 Task: Add a signature Justin Kelly containing With heartfelt thanks and warm wishes, Justin Kelly to email address softage.5@softage.net and add a folder Big data
Action: Key pressed outlook<Key.enter>
Screenshot: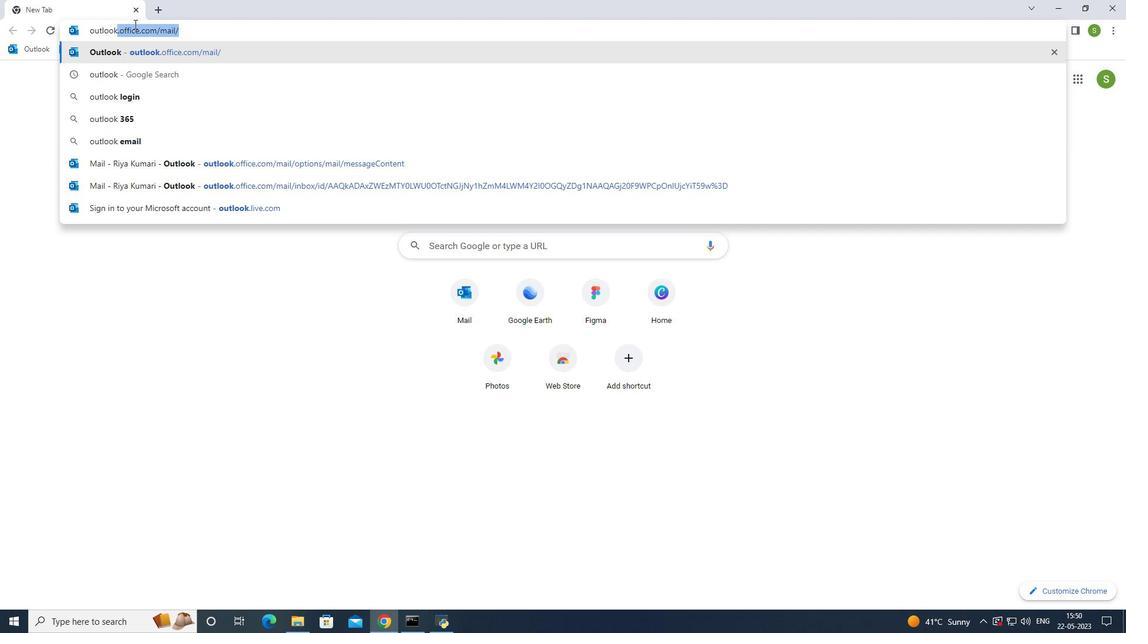 
Action: Mouse moved to (106, 99)
Screenshot: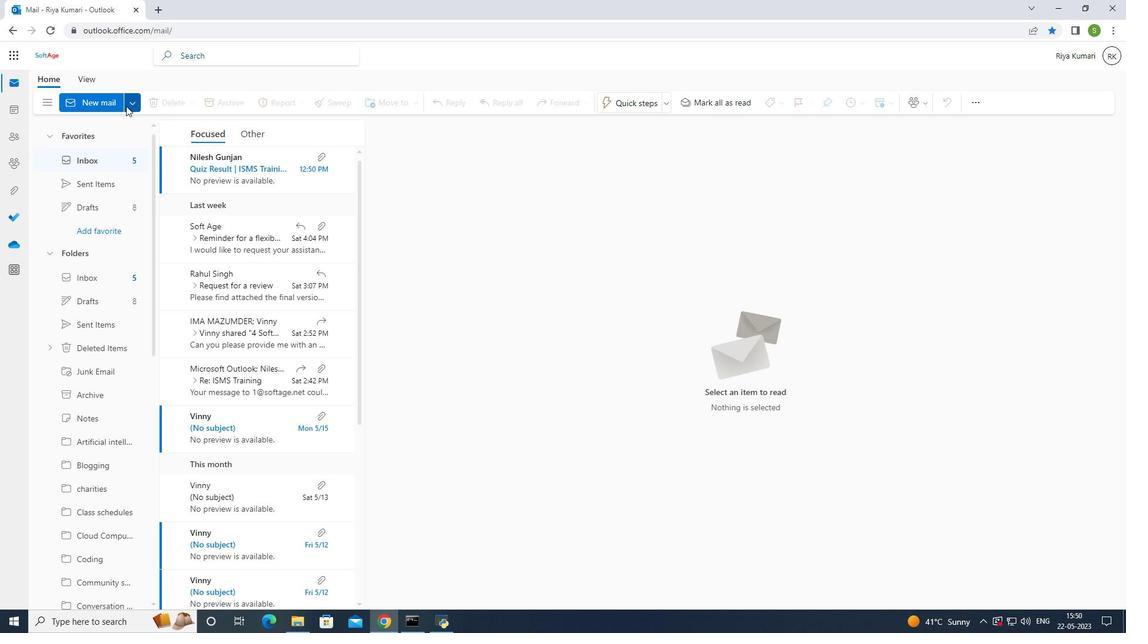 
Action: Mouse pressed left at (106, 99)
Screenshot: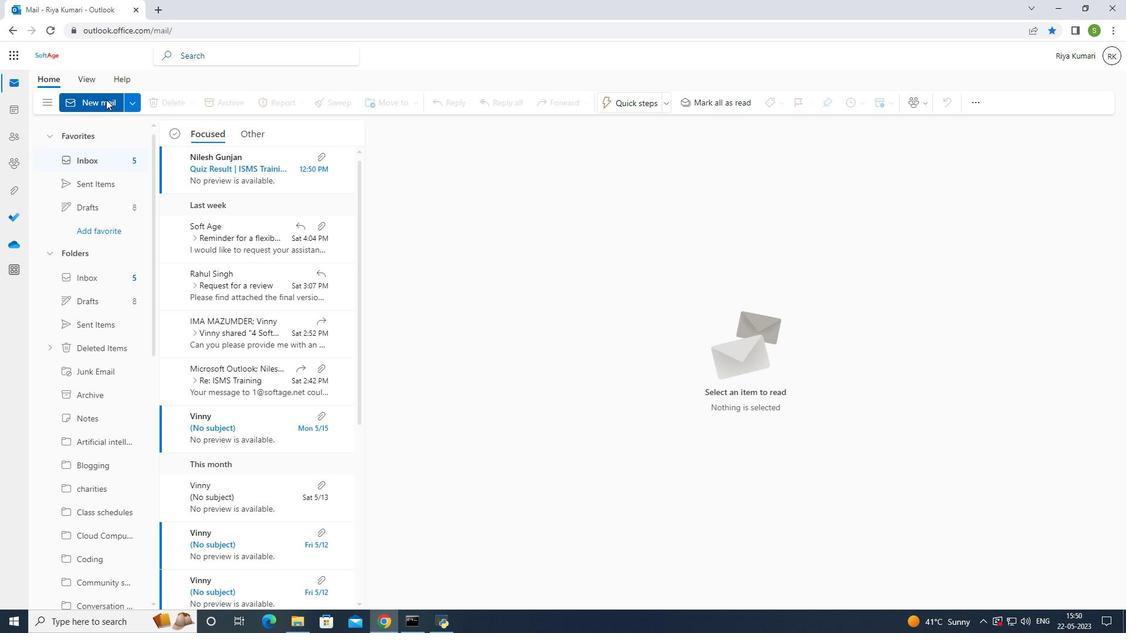 
Action: Mouse pressed left at (106, 99)
Screenshot: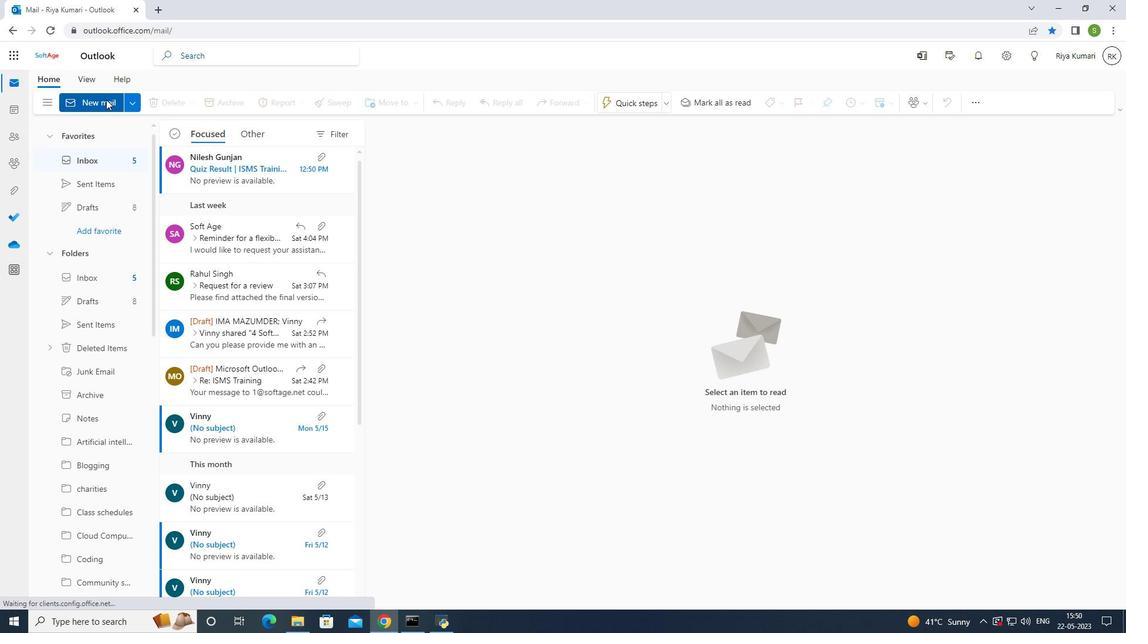 
Action: Mouse moved to (445, 168)
Screenshot: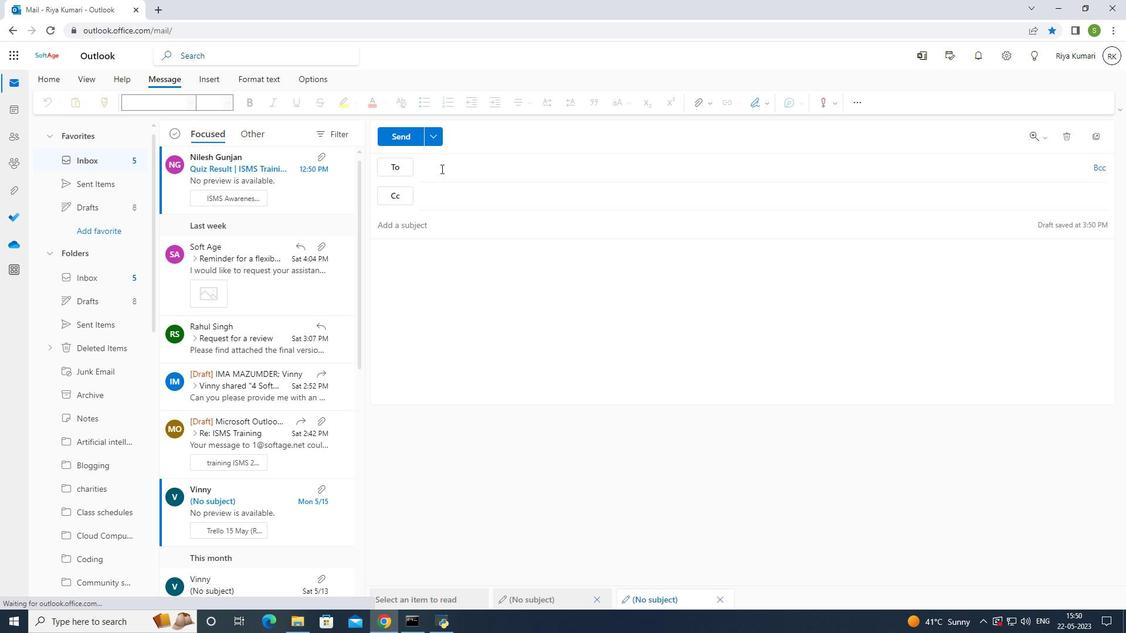 
Action: Mouse pressed left at (445, 168)
Screenshot: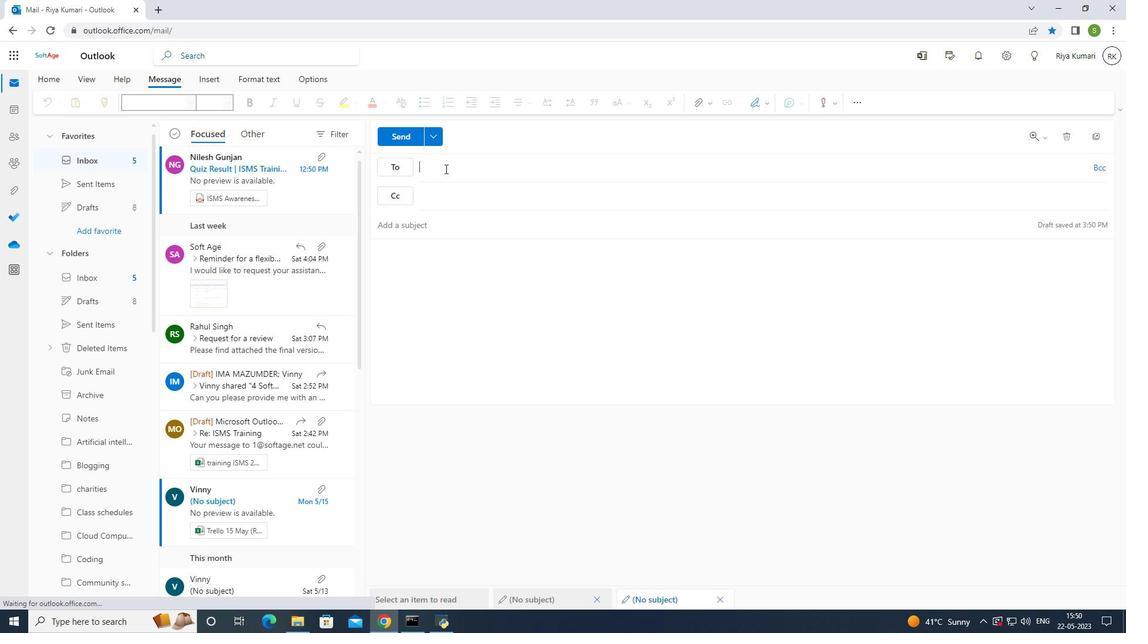 
Action: Mouse moved to (771, 107)
Screenshot: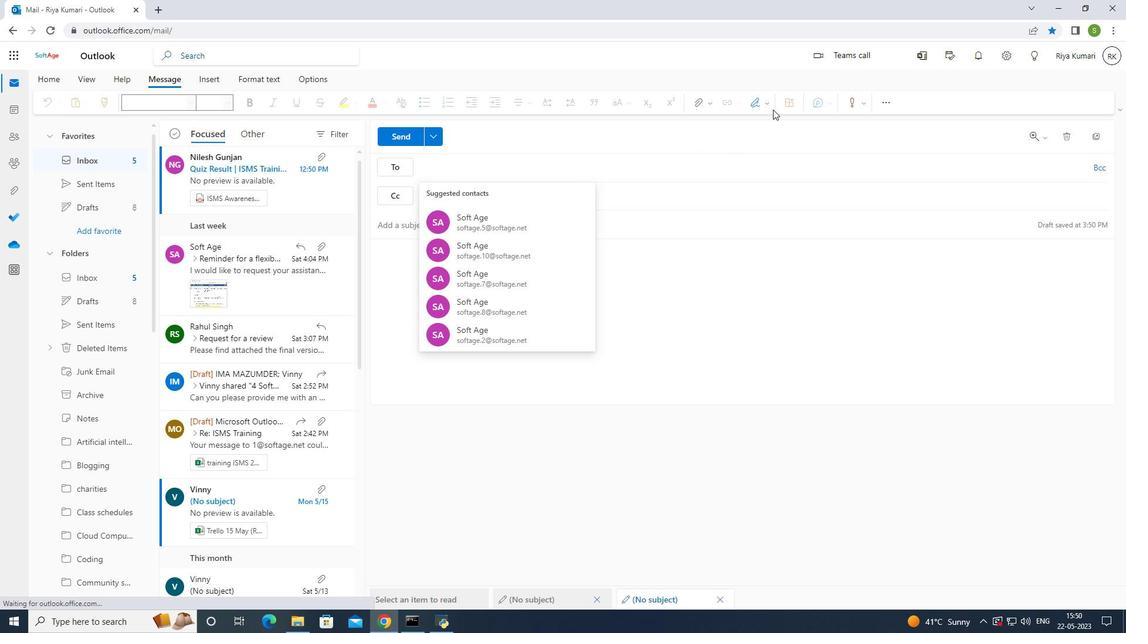 
Action: Mouse pressed left at (771, 107)
Screenshot: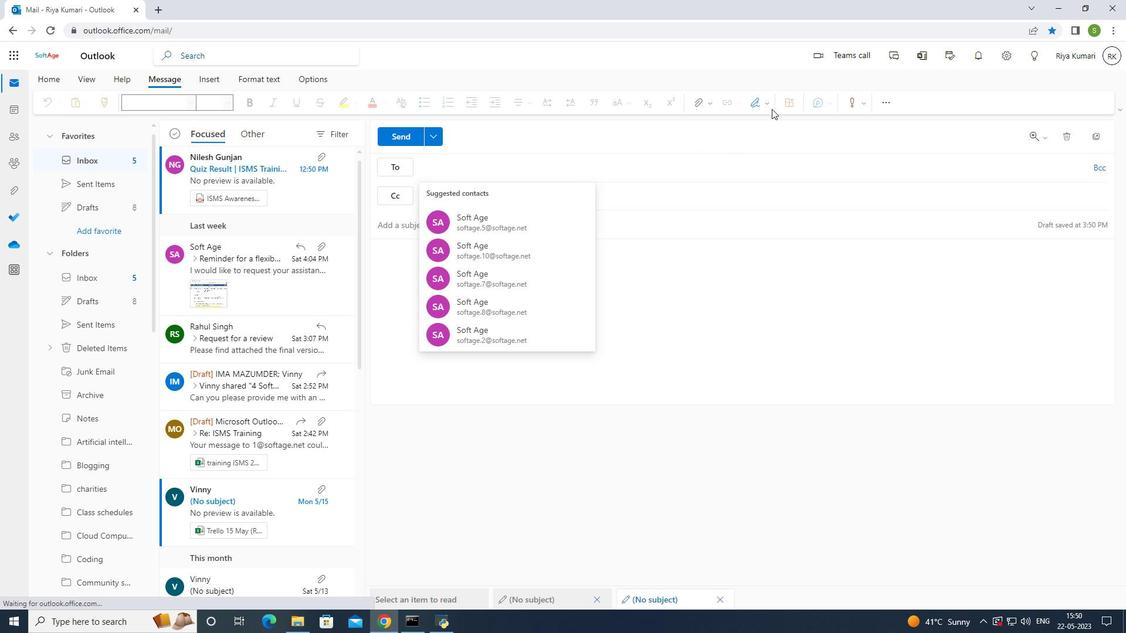 
Action: Mouse moved to (752, 149)
Screenshot: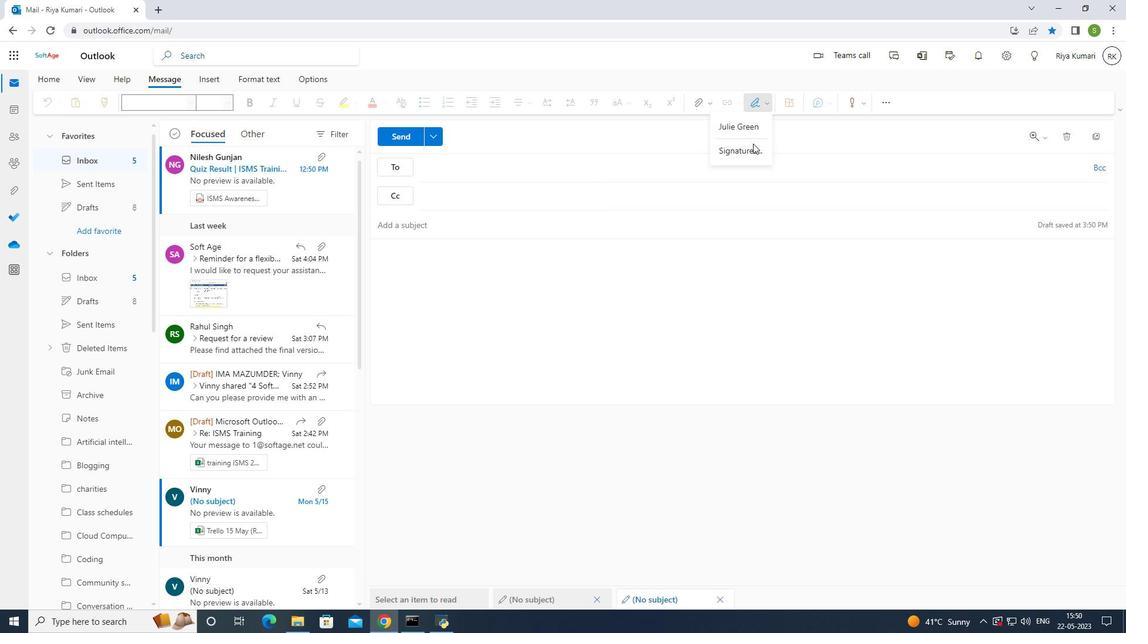 
Action: Mouse pressed left at (752, 149)
Screenshot: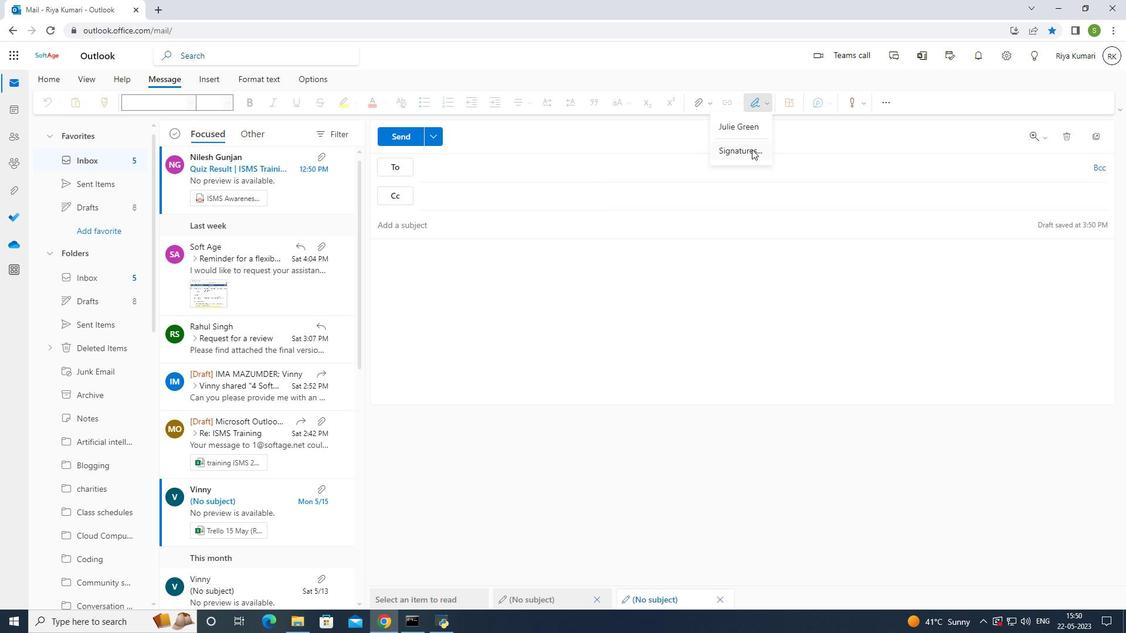 
Action: Mouse moved to (752, 195)
Screenshot: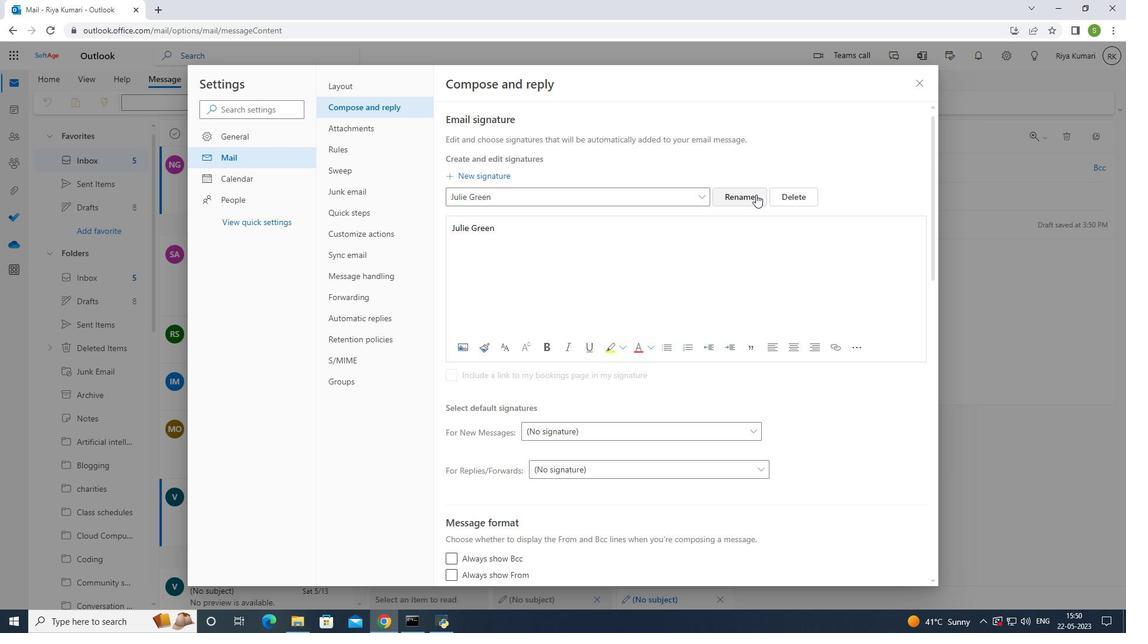 
Action: Mouse pressed left at (752, 195)
Screenshot: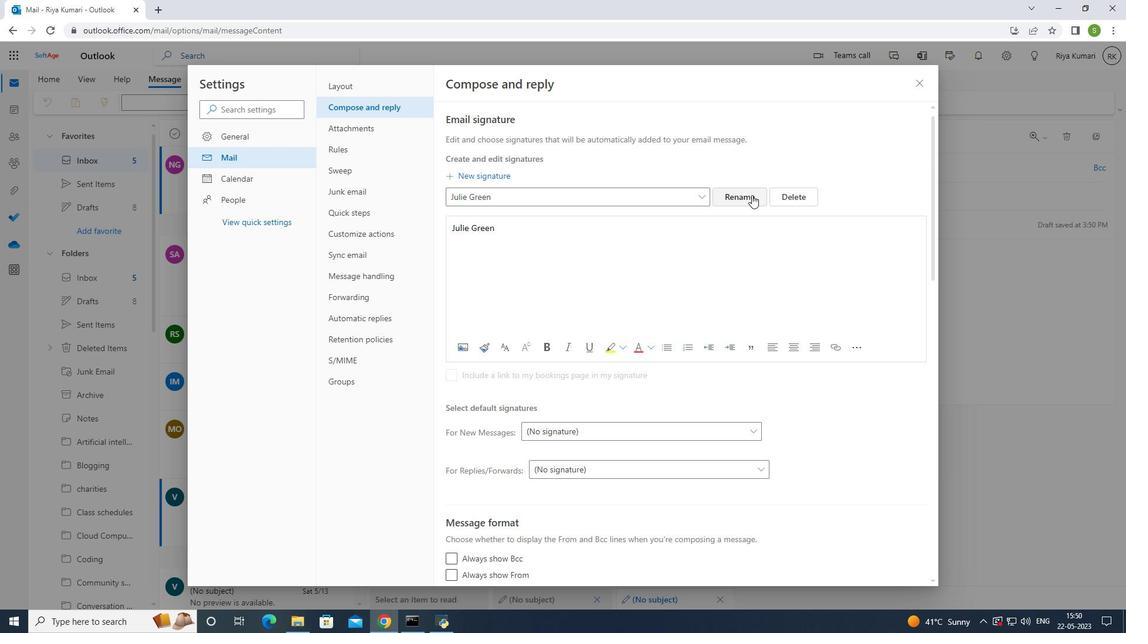 
Action: Mouse moved to (732, 194)
Screenshot: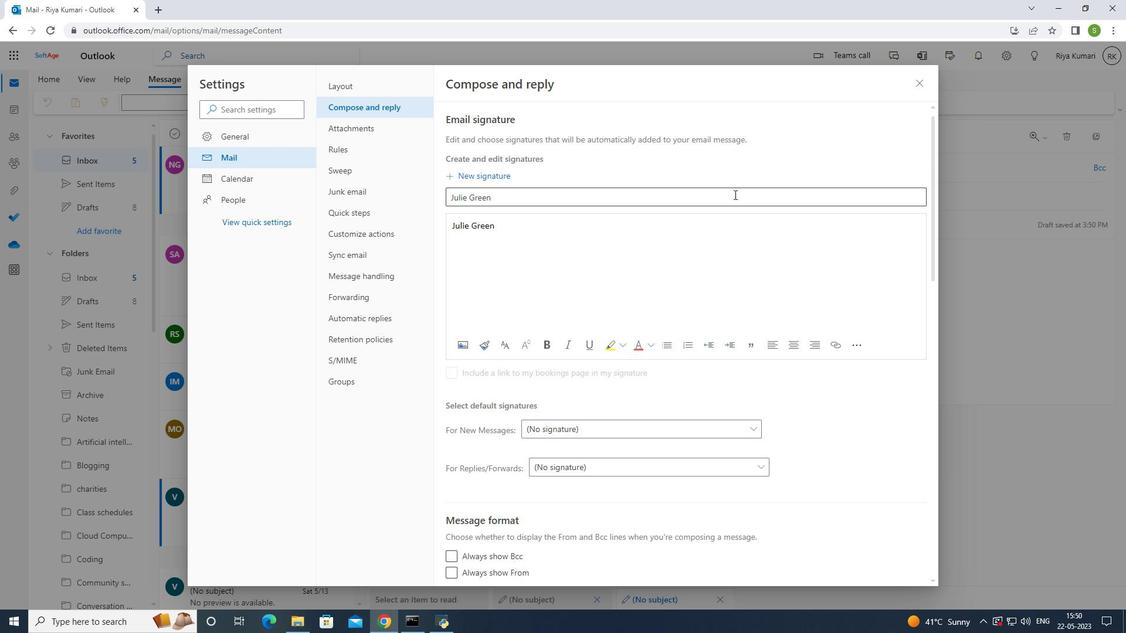 
Action: Mouse pressed left at (732, 194)
Screenshot: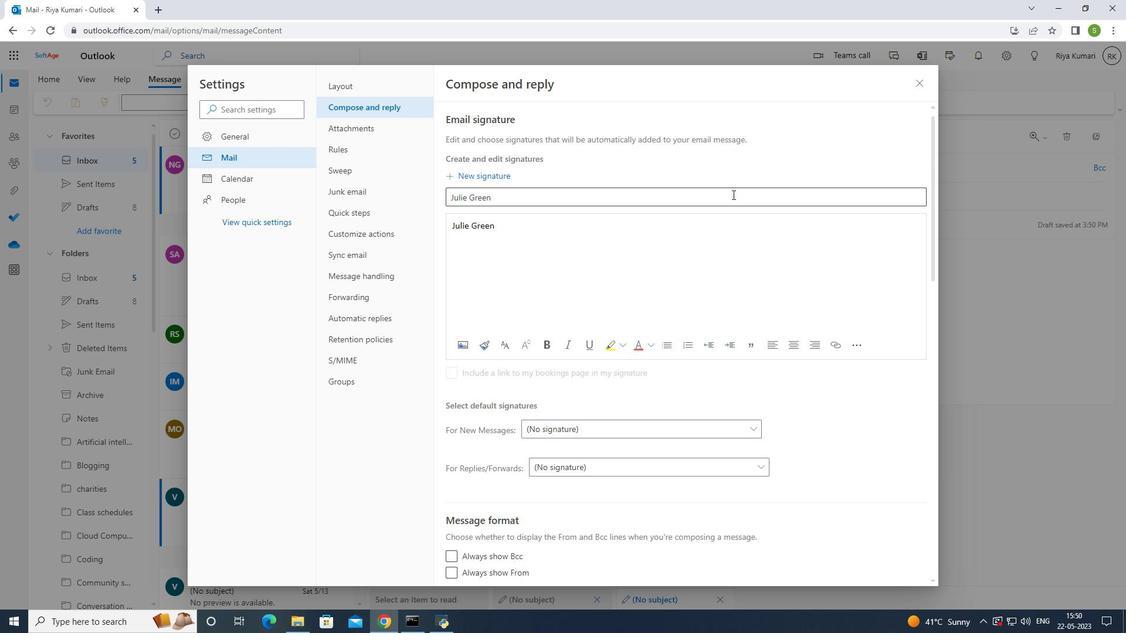 
Action: Mouse moved to (732, 194)
Screenshot: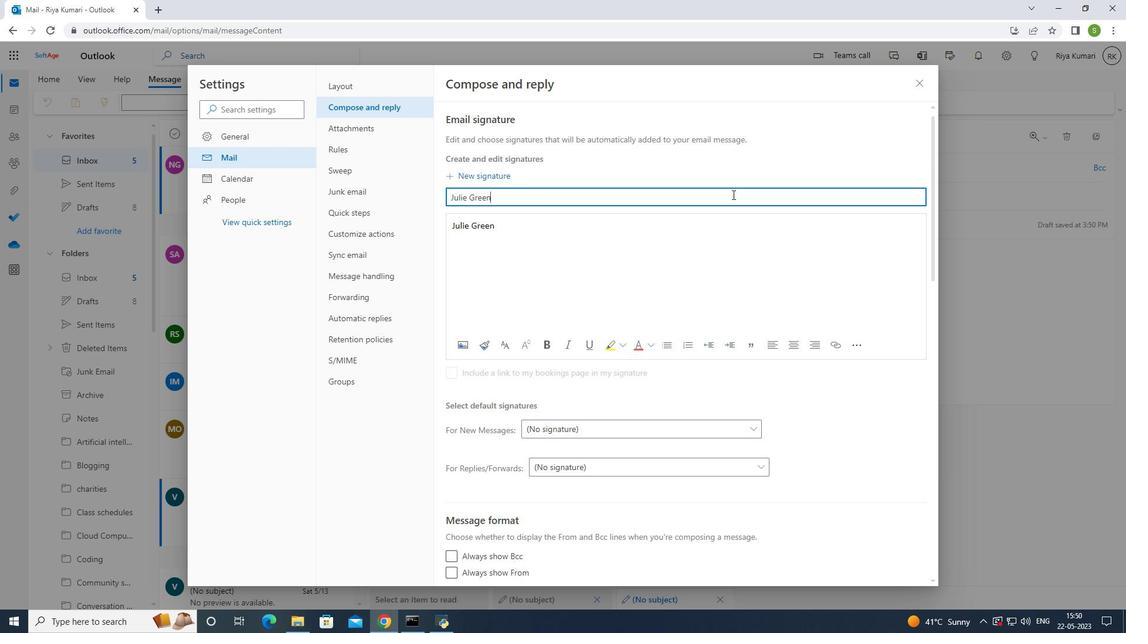 
Action: Key pressed <Key.backspace><Key.backspace><Key.backspace><Key.backspace><Key.backspace><Key.backspace><Key.backspace><Key.backspace><Key.backspace><Key.backspace><Key.backspace><Key.backspace><Key.backspace><Key.backspace><Key.backspace><Key.backspace><Key.backspace><Key.shift>Justin<Key.space><Key.shift>Kelly
Screenshot: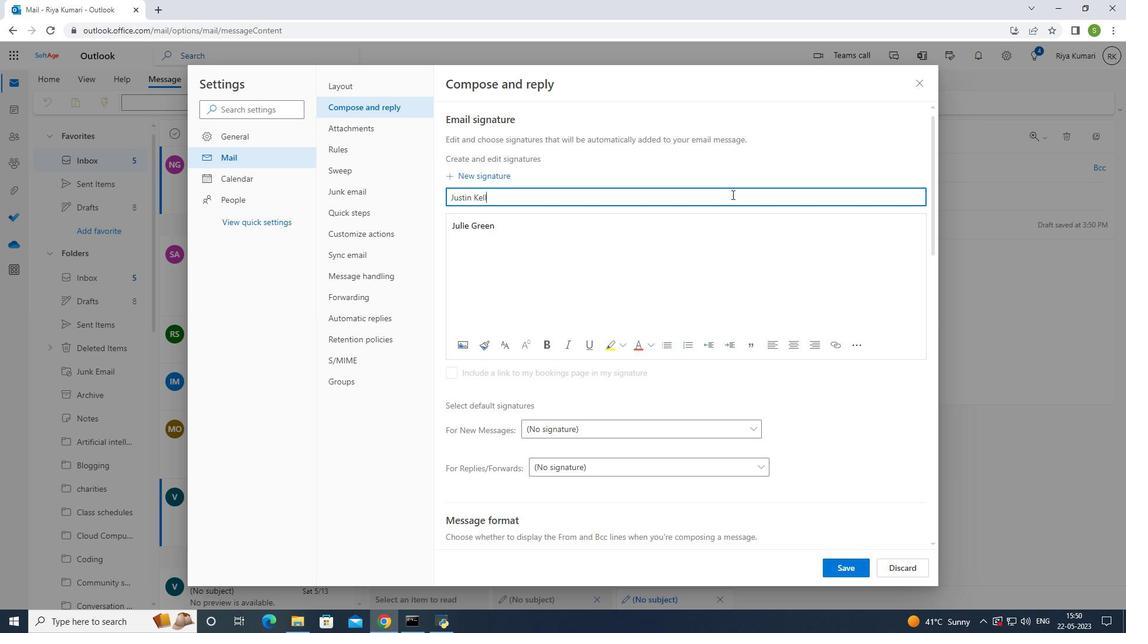 
Action: Mouse moved to (540, 234)
Screenshot: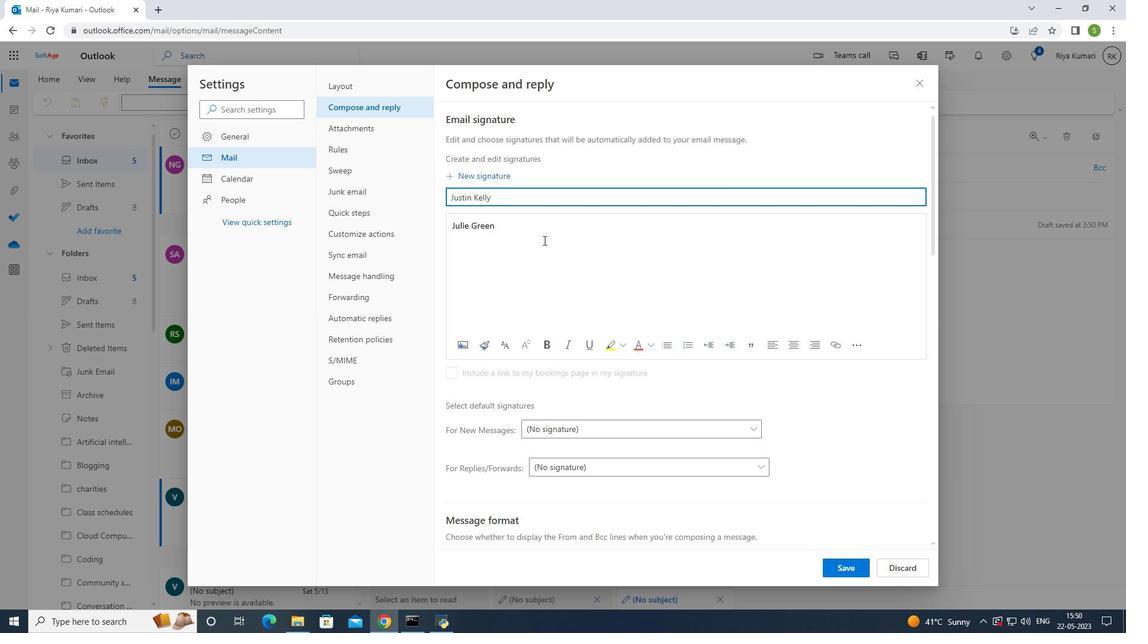 
Action: Mouse pressed left at (540, 234)
Screenshot: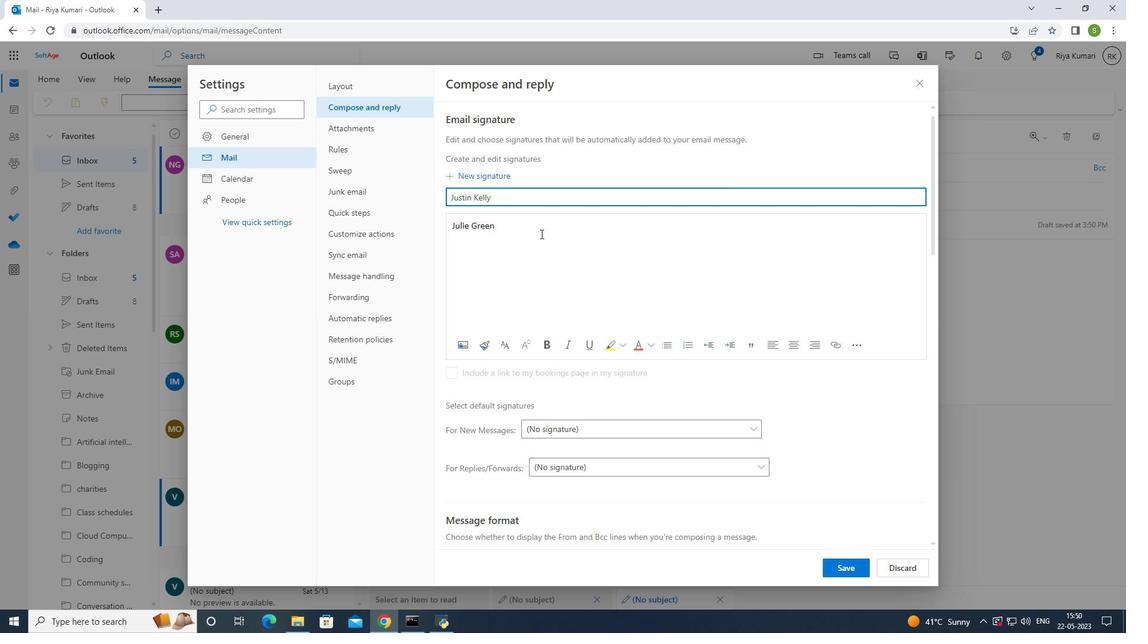 
Action: Key pressed <Key.backspace><Key.backspace><Key.backspace><Key.backspace><Key.backspace><Key.backspace><Key.backspace><Key.backspace><Key.backspace>stin<Key.space><Key.shift>kelly
Screenshot: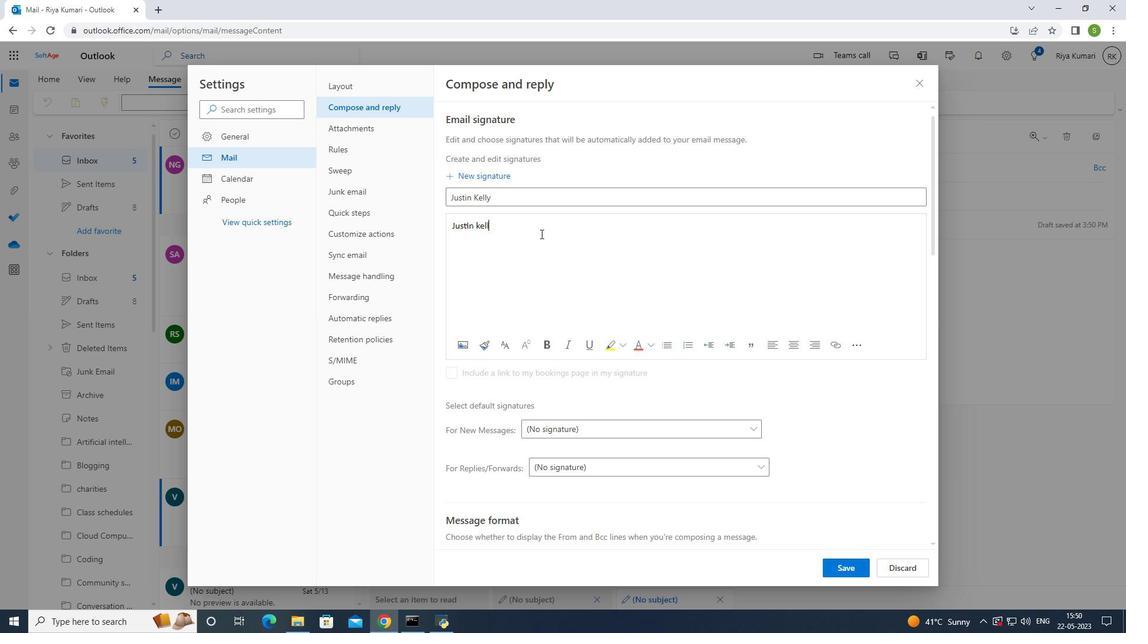 
Action: Mouse scrolled (540, 233) with delta (0, 0)
Screenshot: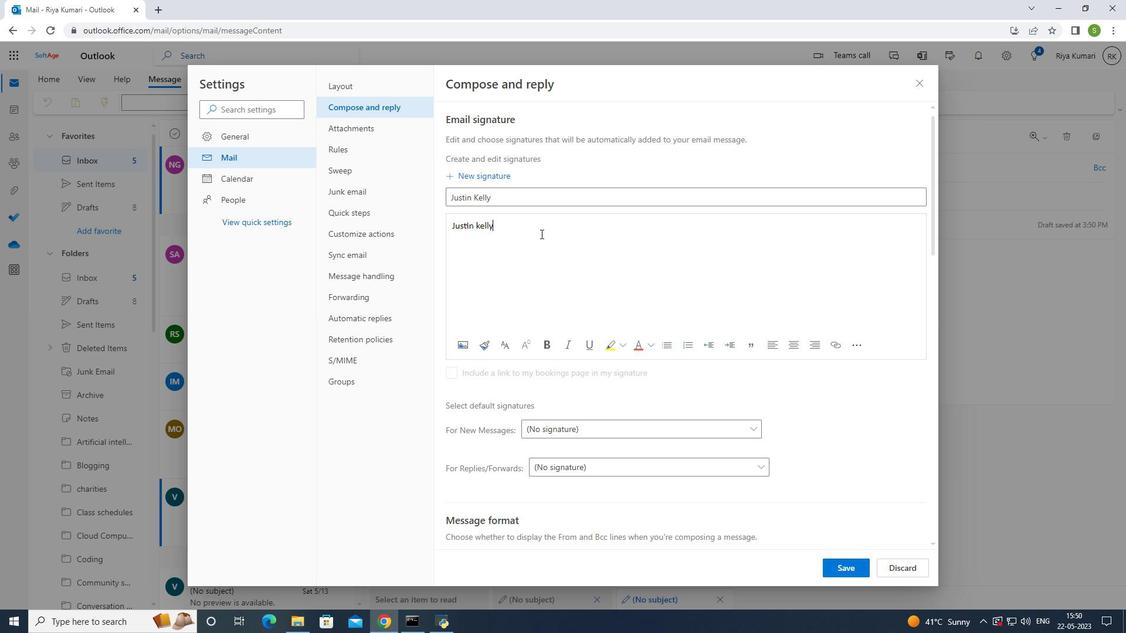 
Action: Mouse moved to (847, 567)
Screenshot: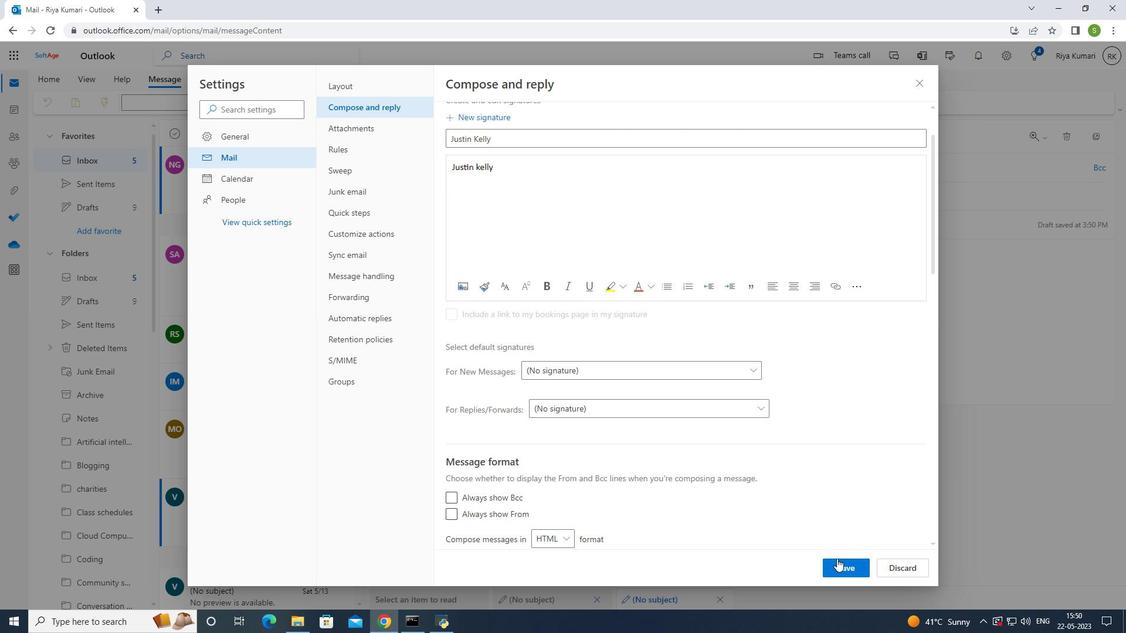 
Action: Mouse pressed left at (847, 567)
Screenshot: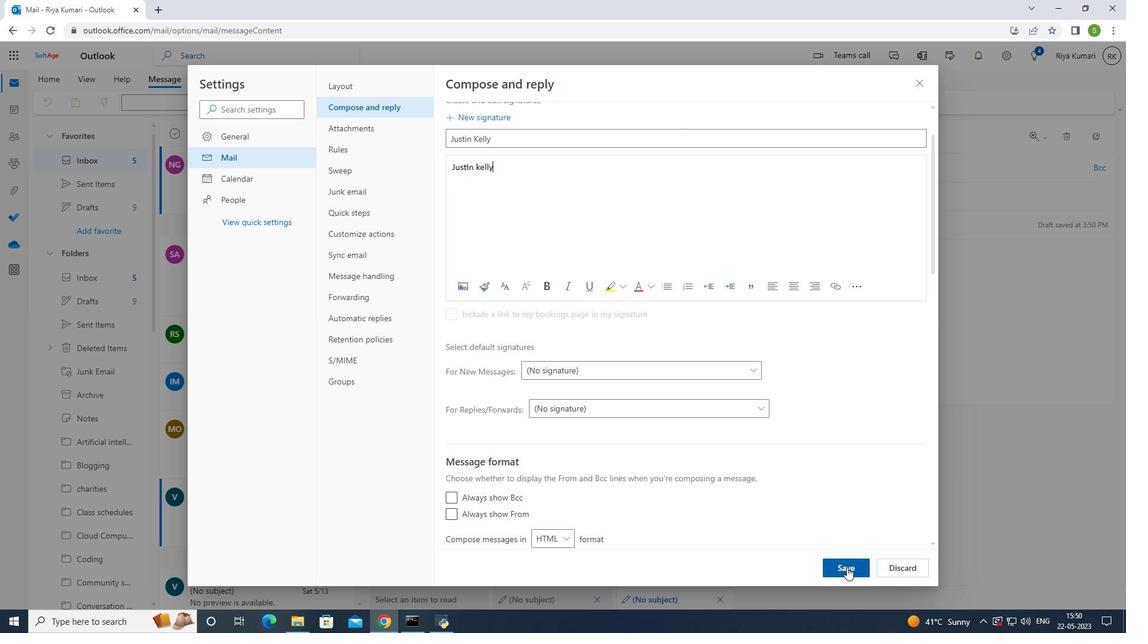 
Action: Mouse moved to (921, 79)
Screenshot: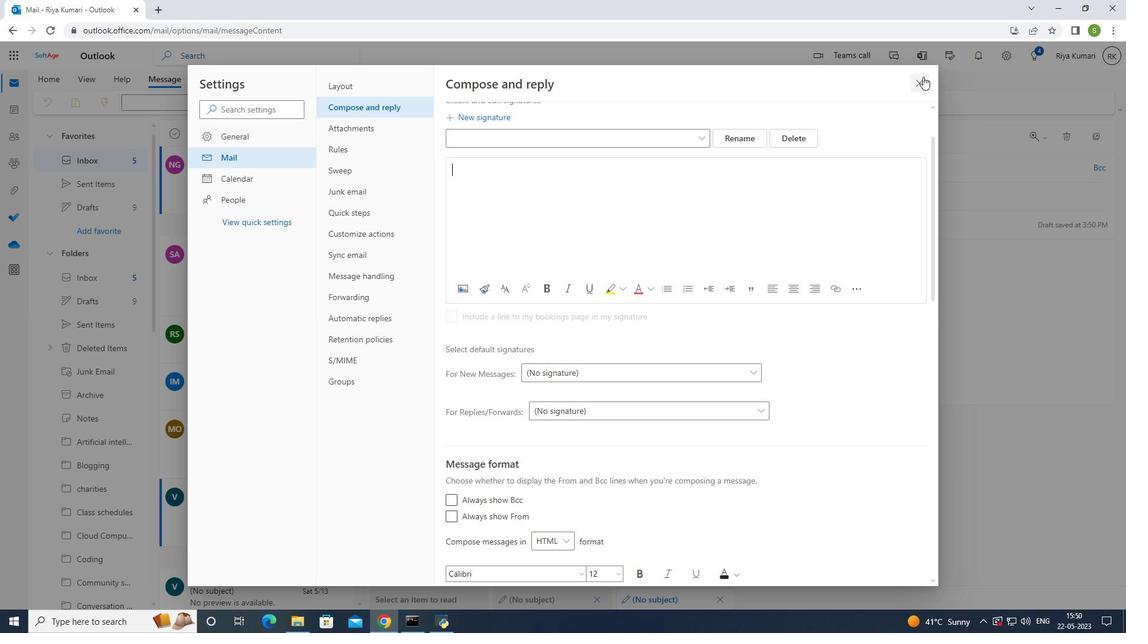 
Action: Mouse pressed left at (921, 79)
Screenshot: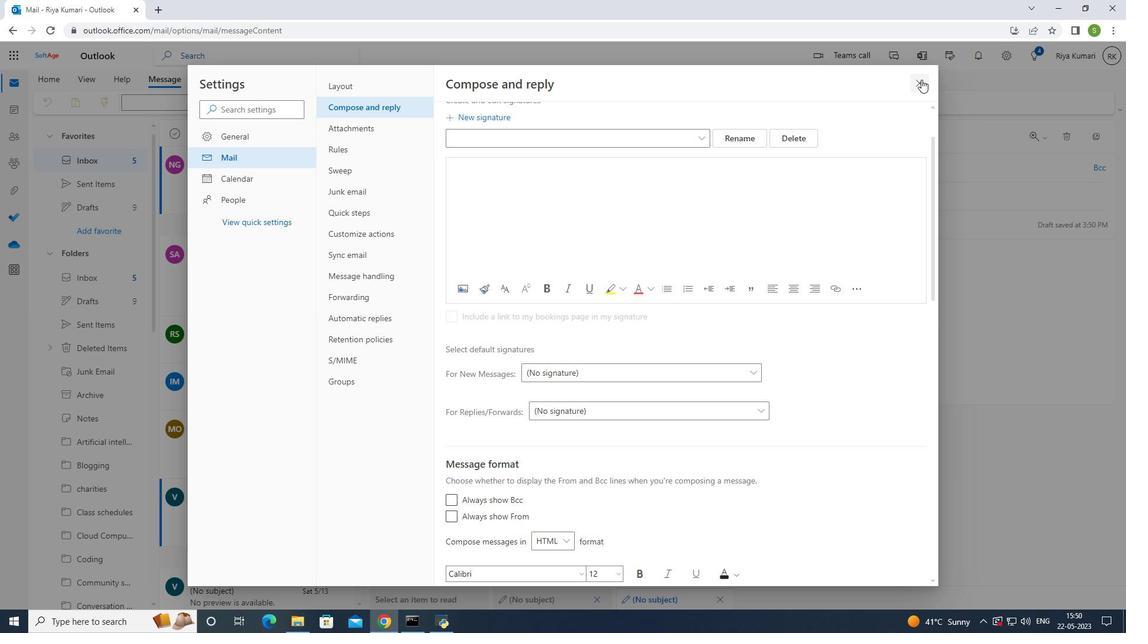 
Action: Mouse moved to (564, 177)
Screenshot: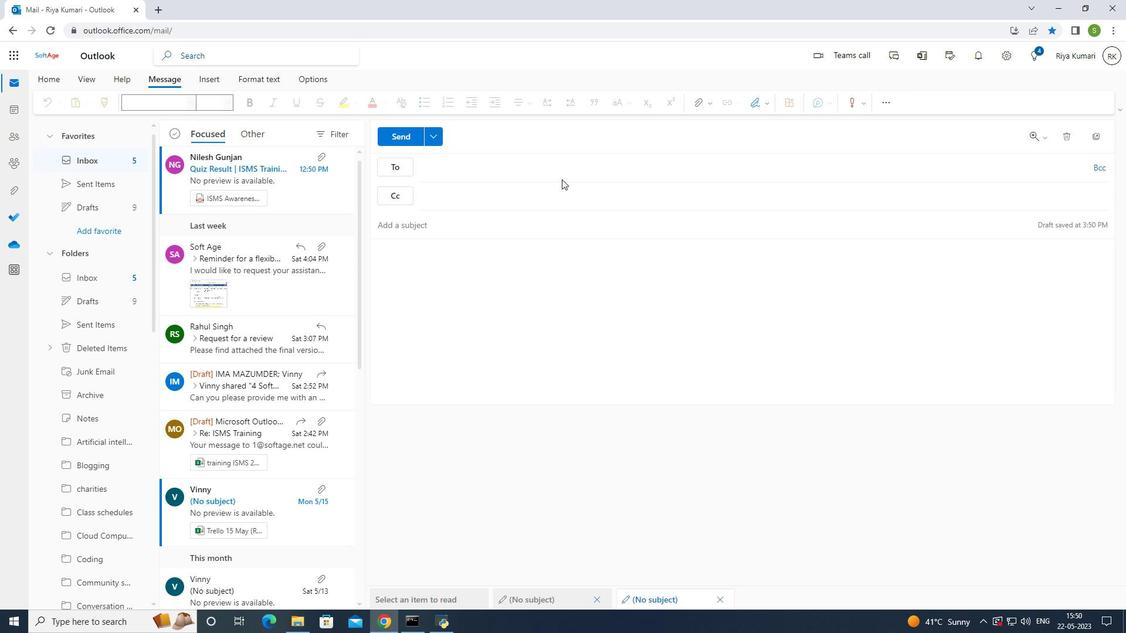 
Action: Mouse pressed left at (564, 177)
Screenshot: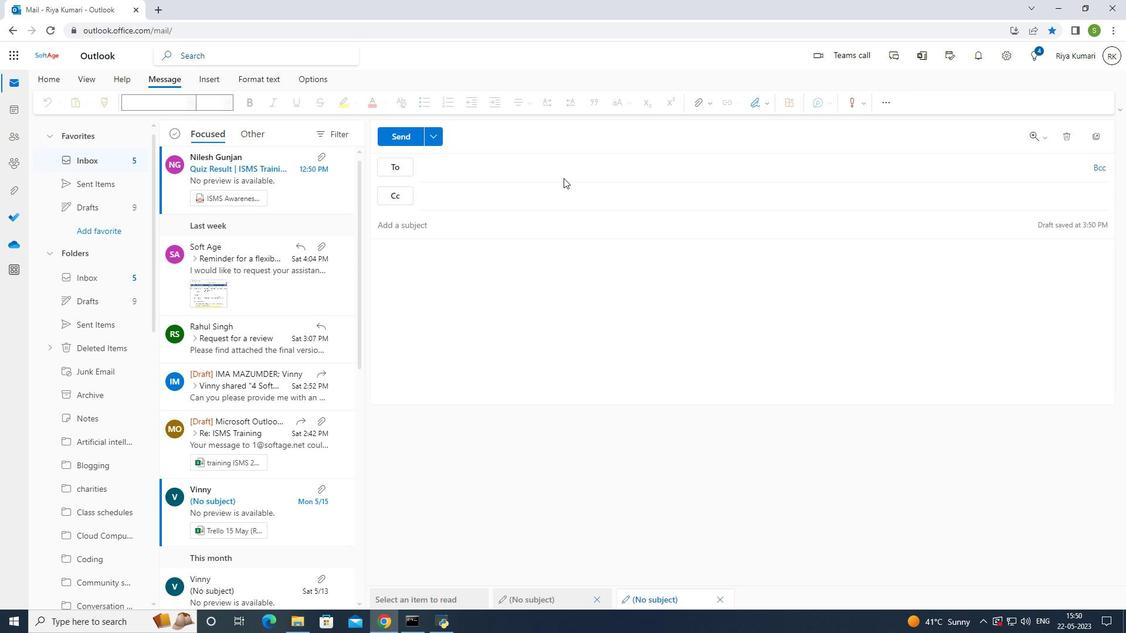 
Action: Mouse moved to (564, 170)
Screenshot: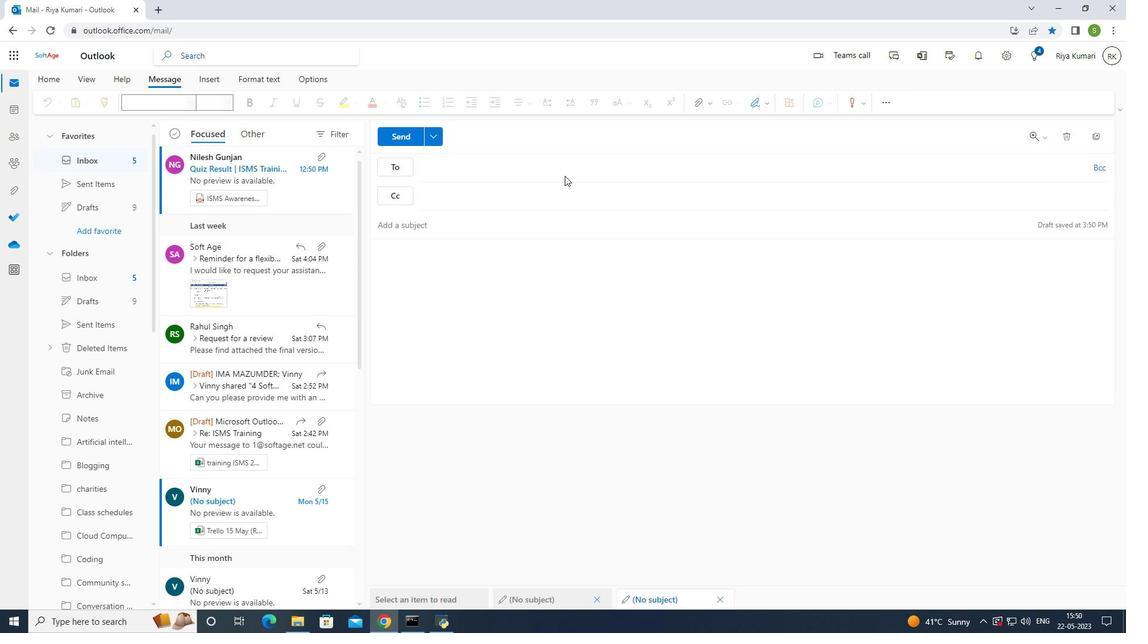 
Action: Mouse pressed left at (564, 170)
Screenshot: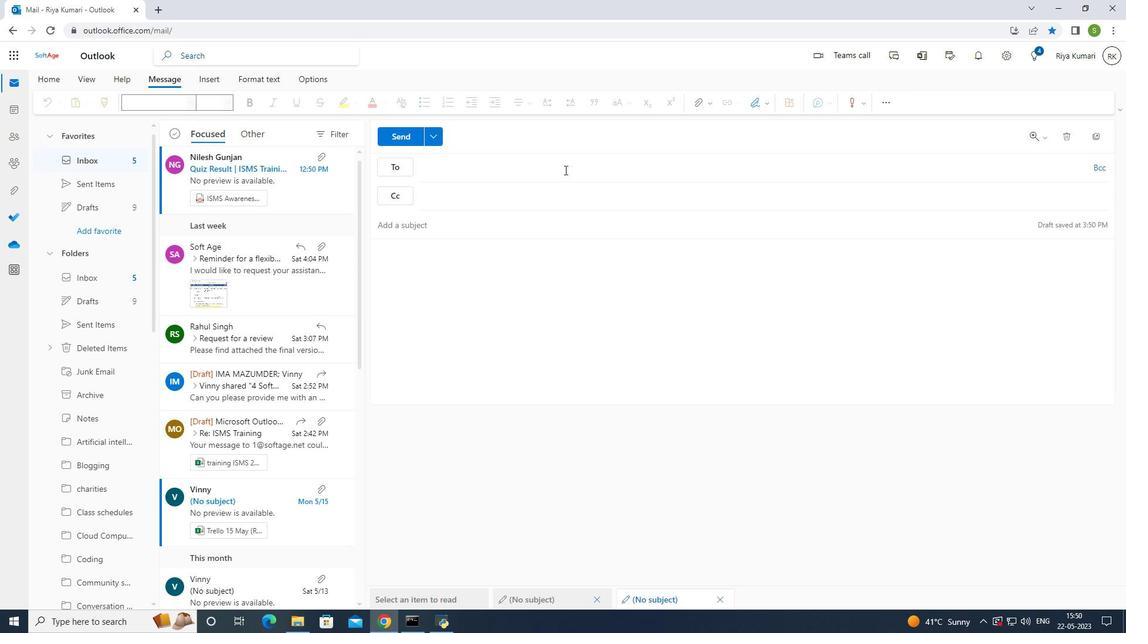 
Action: Key pressed softage.5<Key.shift>@softage.net
Screenshot: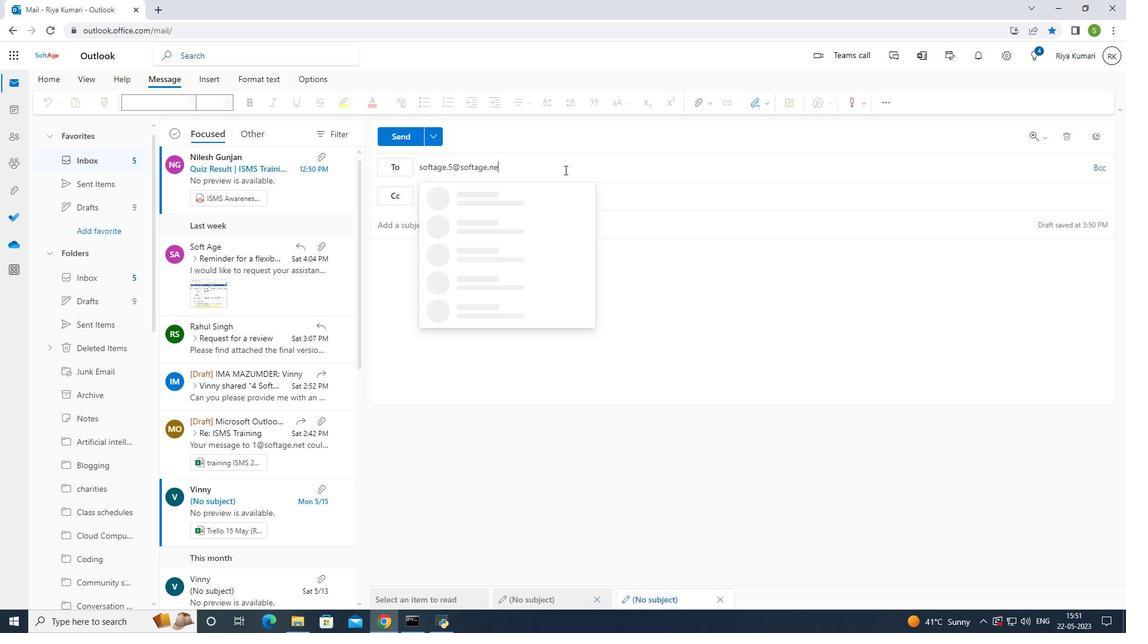 
Action: Mouse moved to (522, 192)
Screenshot: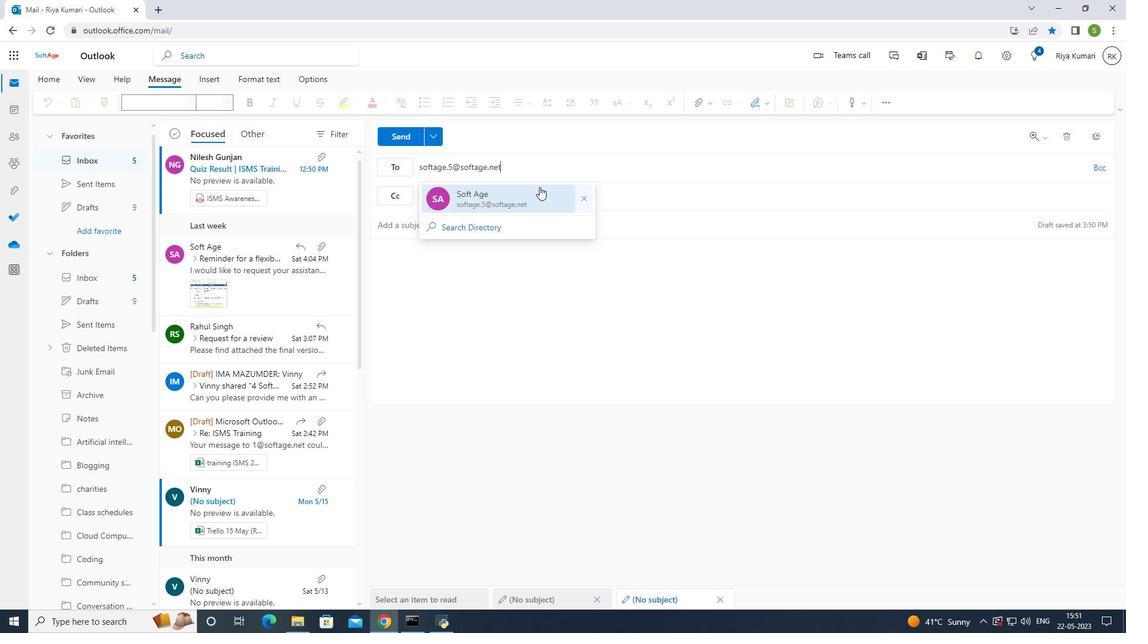
Action: Mouse pressed left at (522, 192)
Screenshot: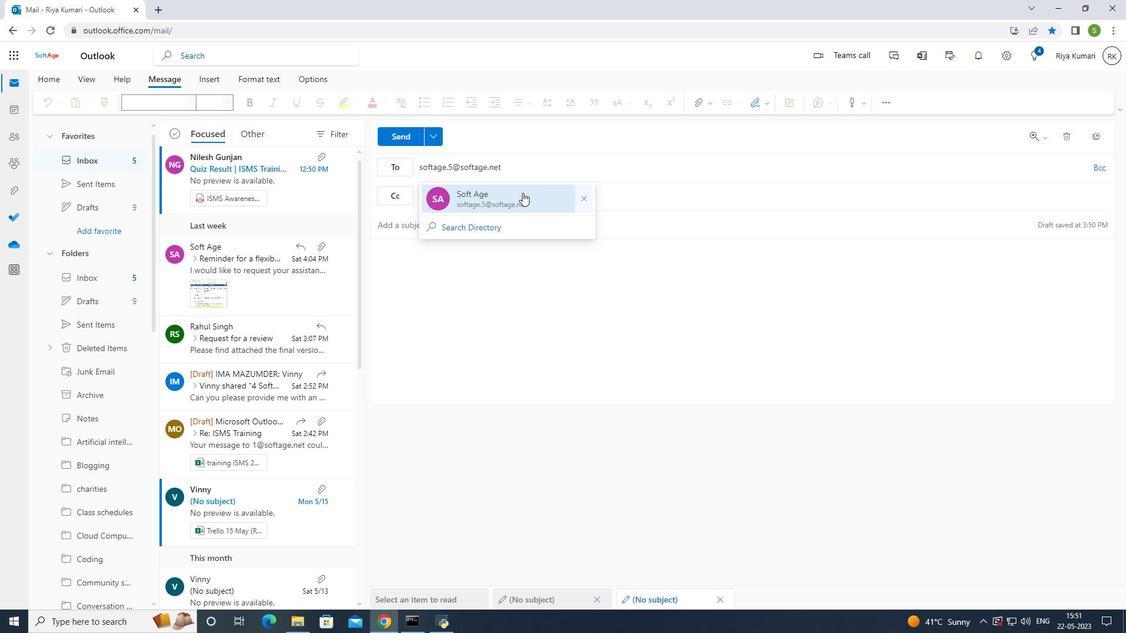 
Action: Mouse moved to (508, 256)
Screenshot: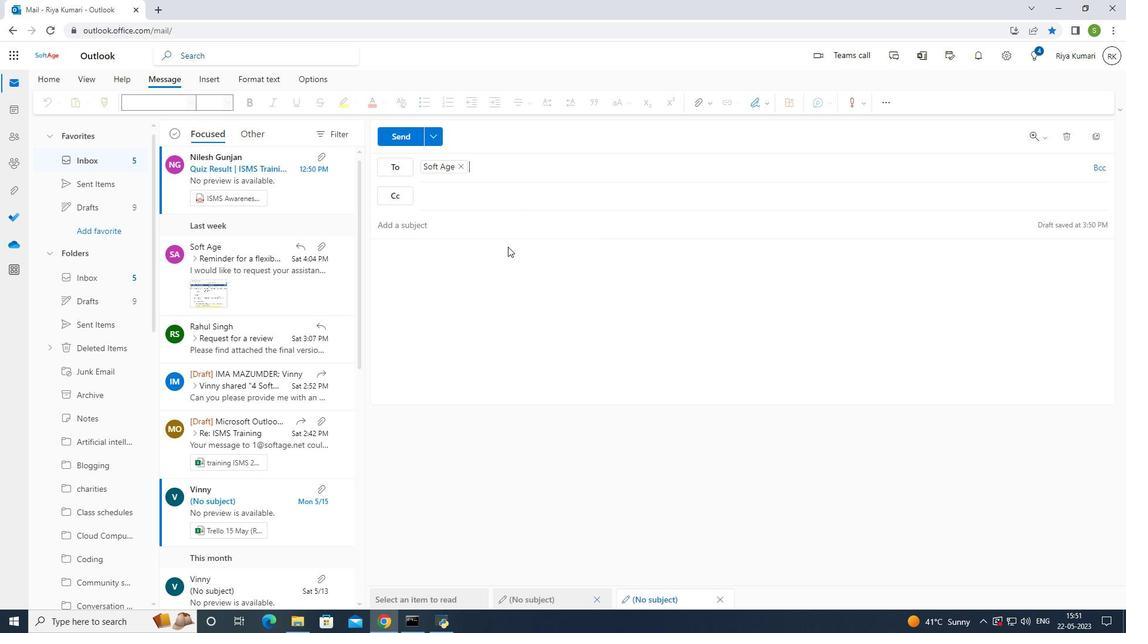 
Action: Mouse pressed left at (508, 256)
Screenshot: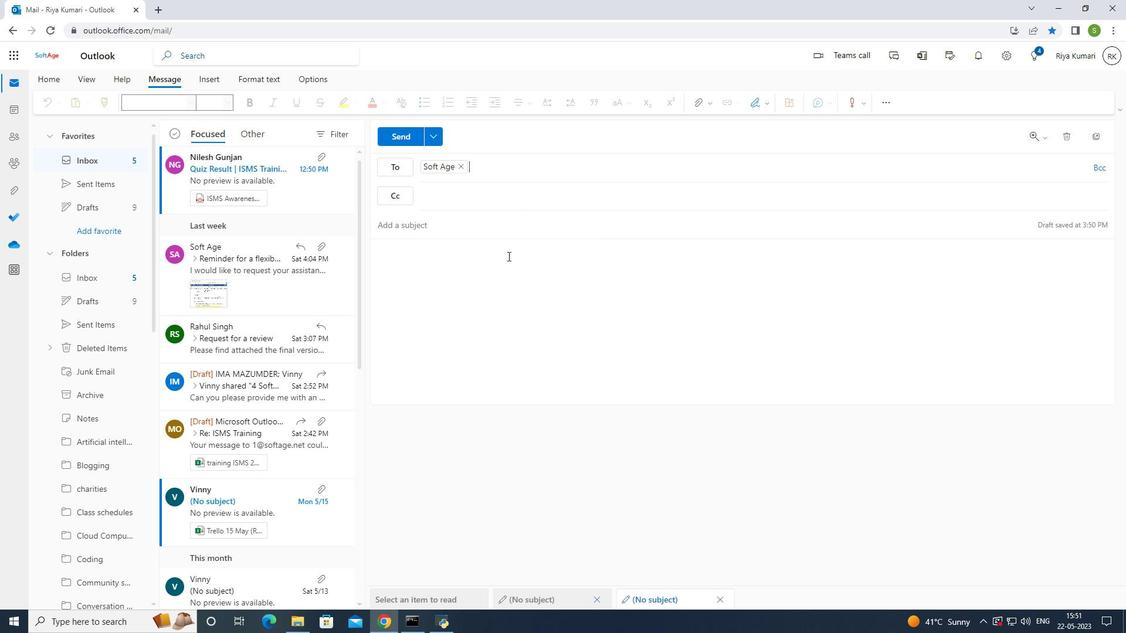 
Action: Mouse moved to (767, 97)
Screenshot: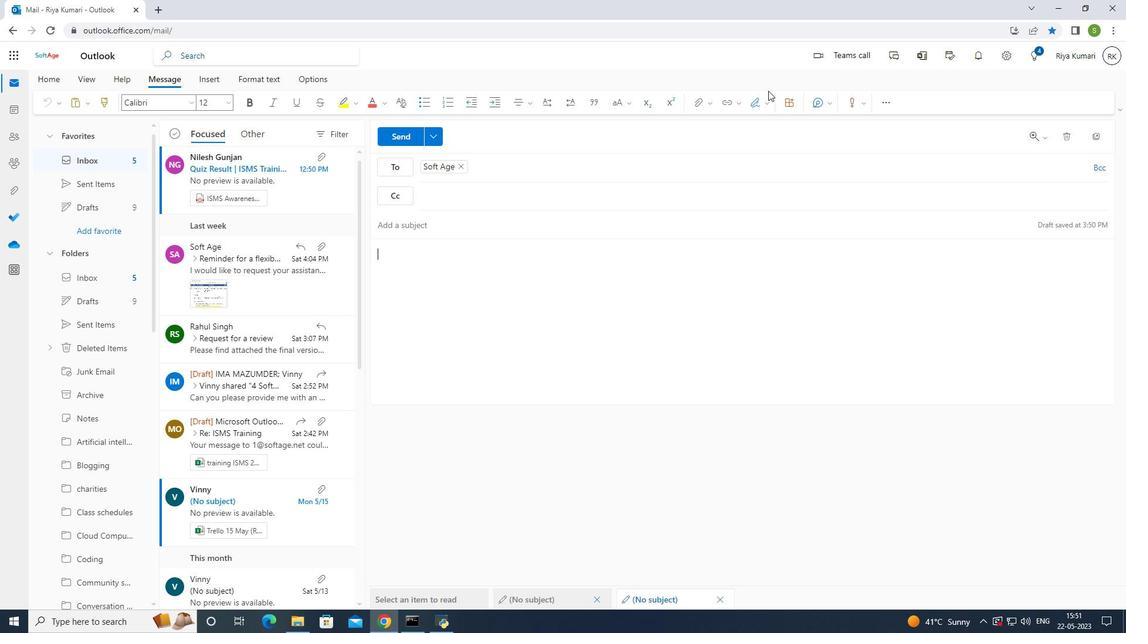 
Action: Mouse pressed left at (767, 97)
Screenshot: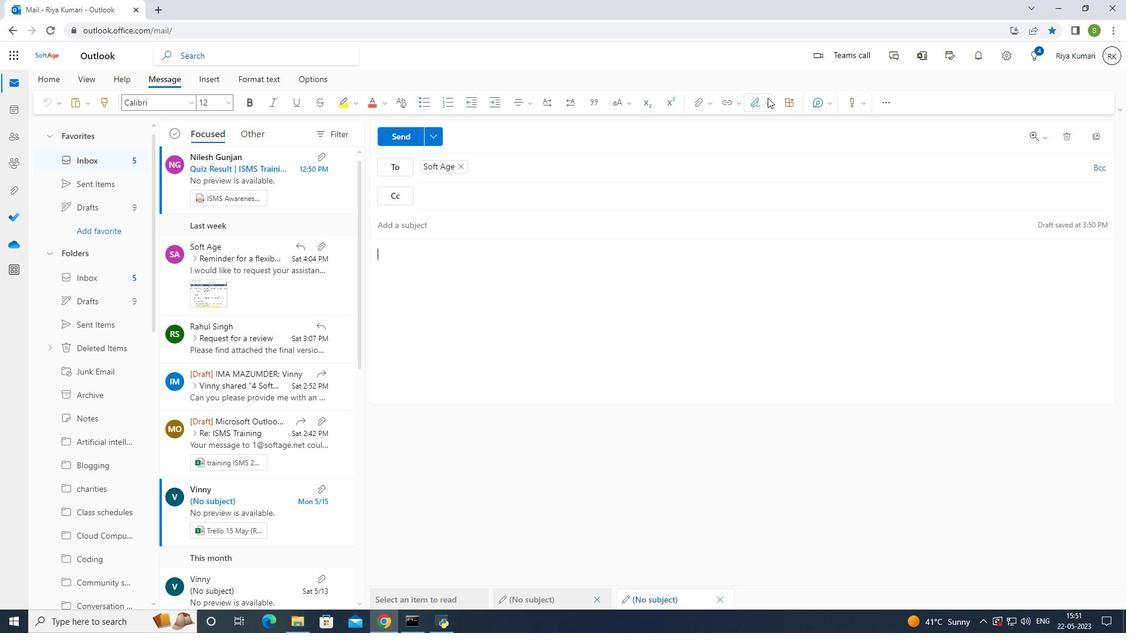 
Action: Mouse moved to (755, 123)
Screenshot: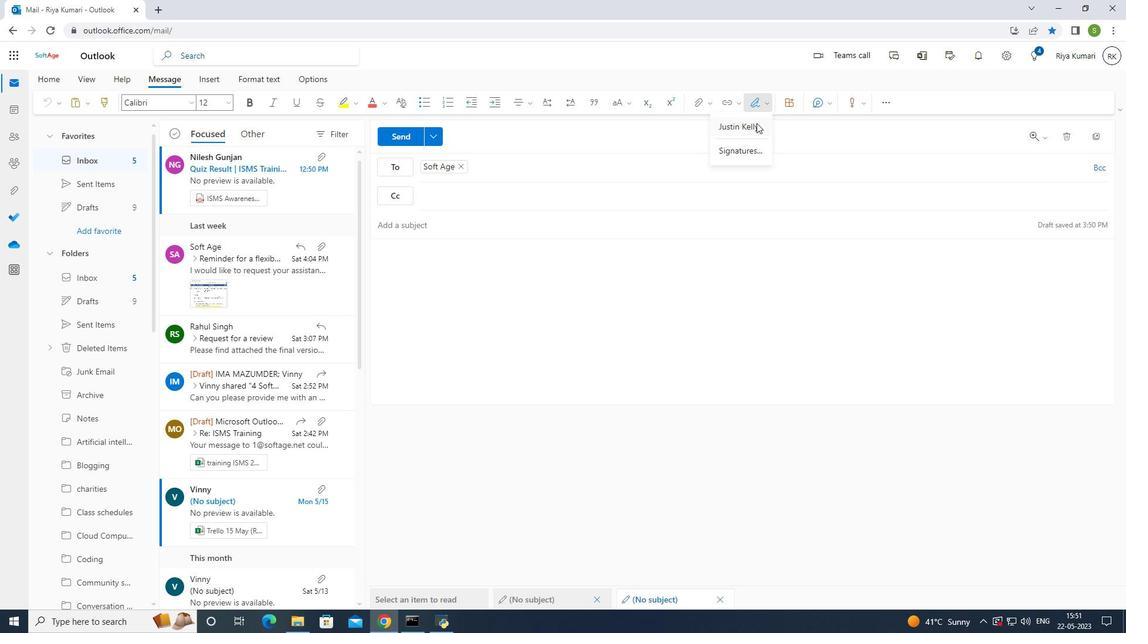 
Action: Mouse pressed left at (755, 123)
Screenshot: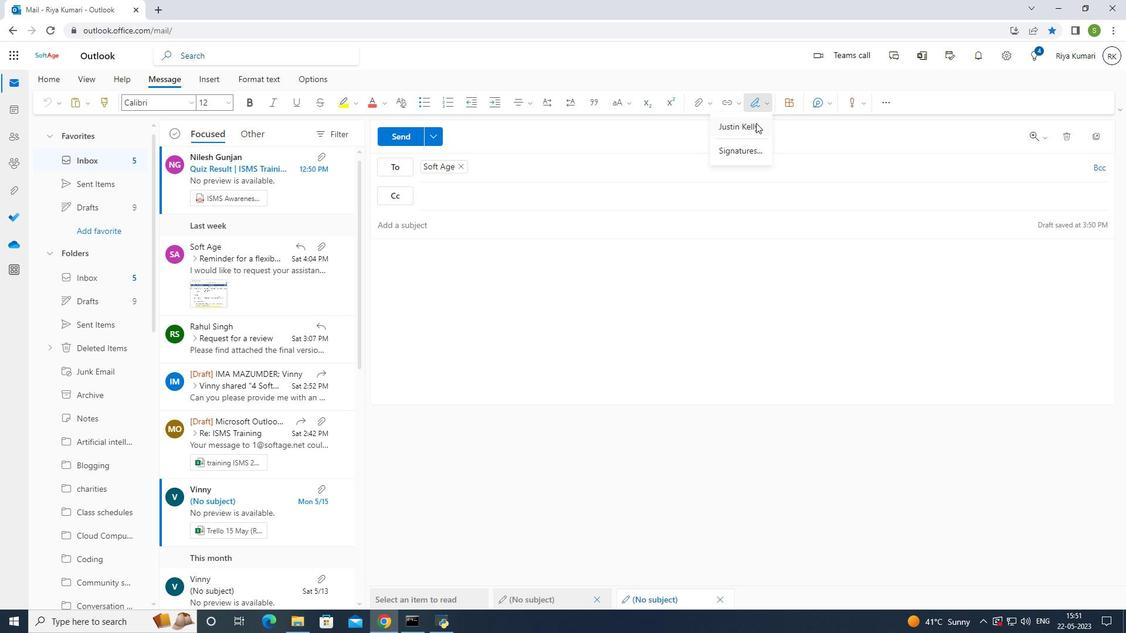 
Action: Mouse moved to (611, 269)
Screenshot: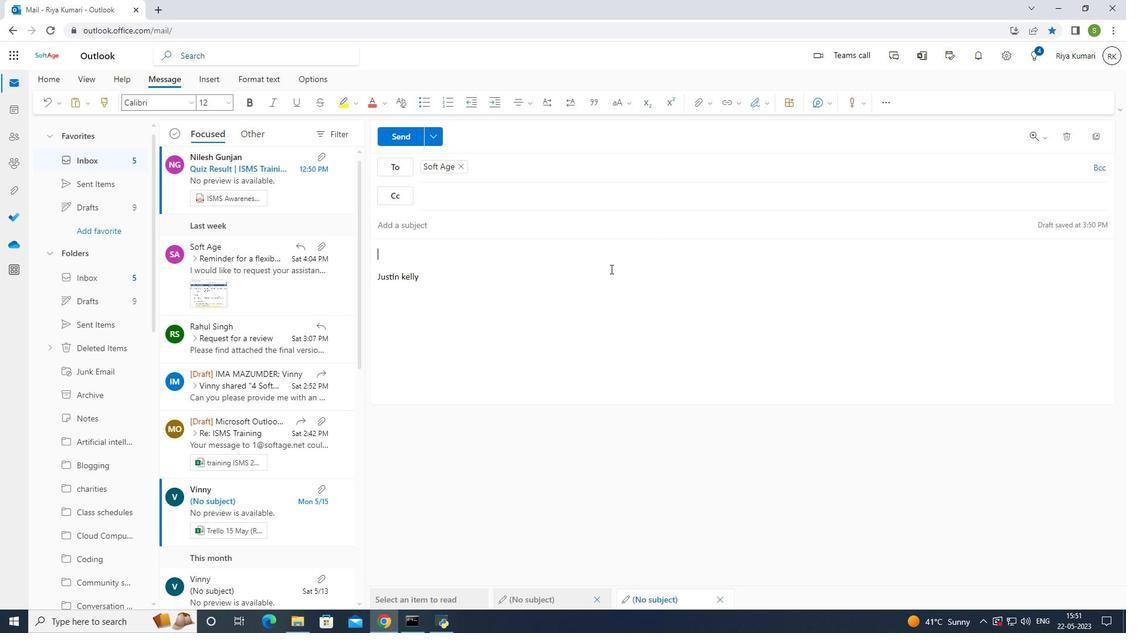 
Action: Key pressed heartfelt<Key.space>thanks<Key.space>and<Key.space>warm<Key.space>wishes
Screenshot: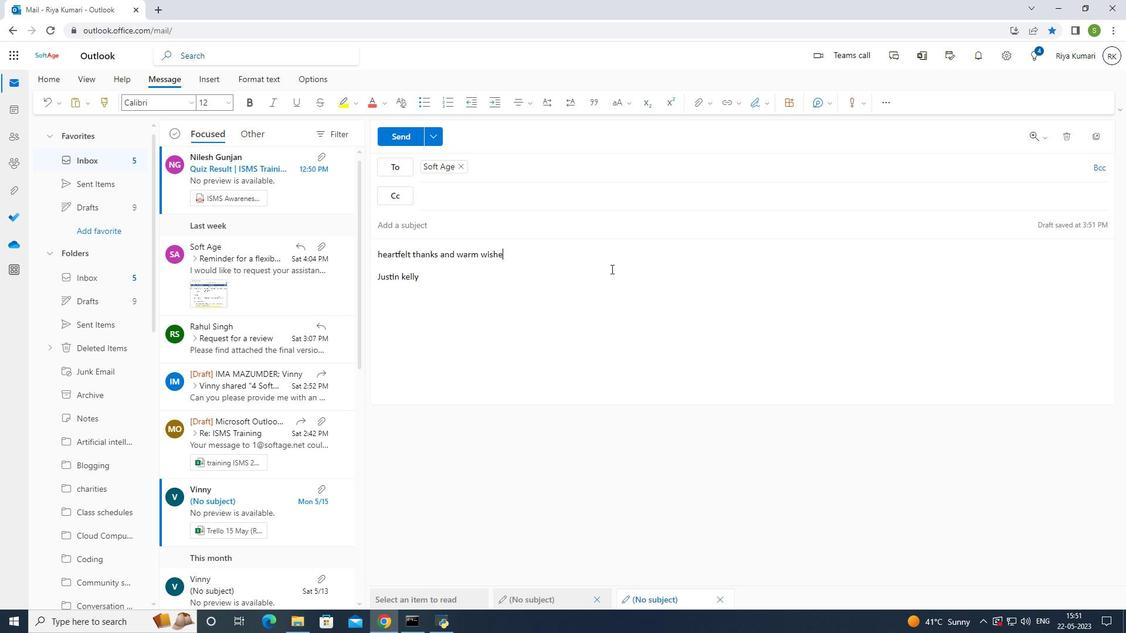 
Action: Mouse moved to (84, 350)
Screenshot: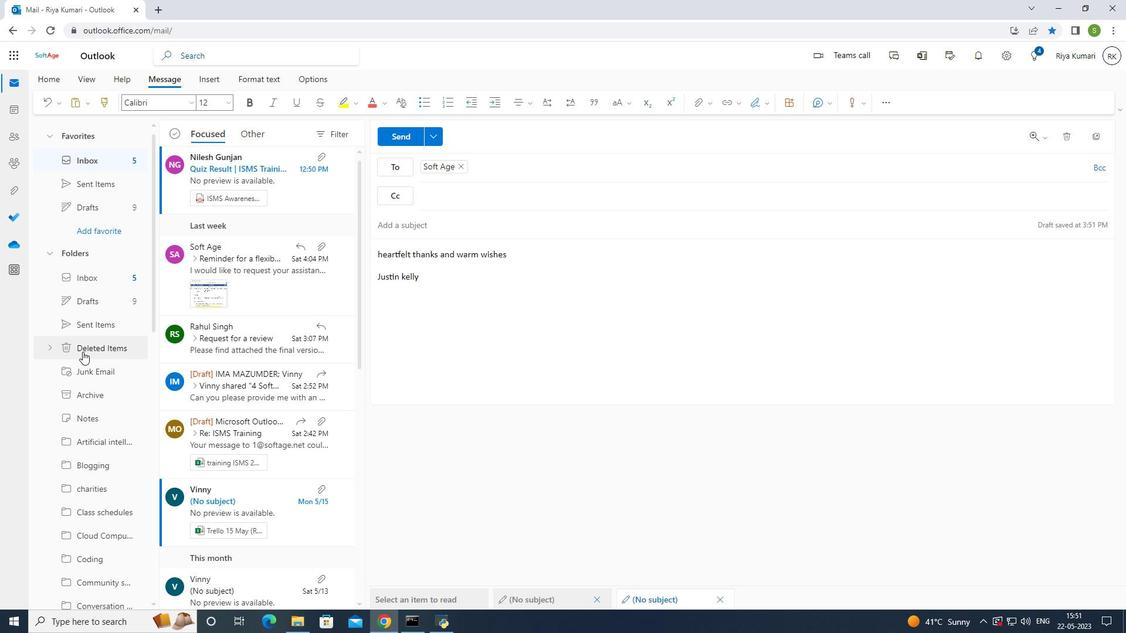 
Action: Mouse scrolled (84, 350) with delta (0, 0)
Screenshot: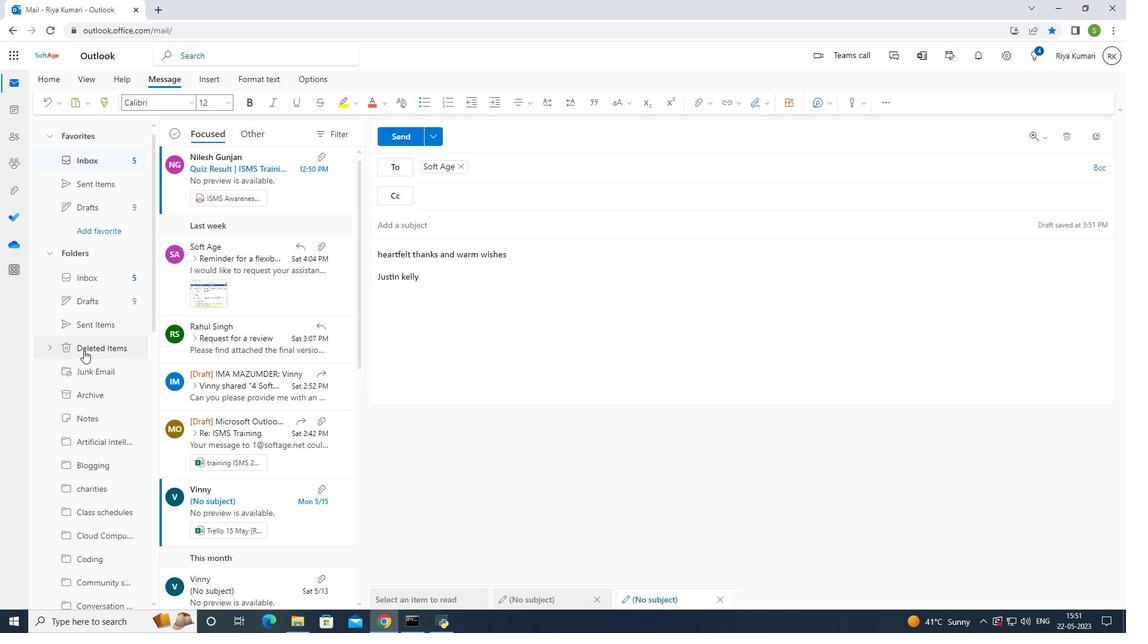 
Action: Mouse scrolled (84, 350) with delta (0, 0)
Screenshot: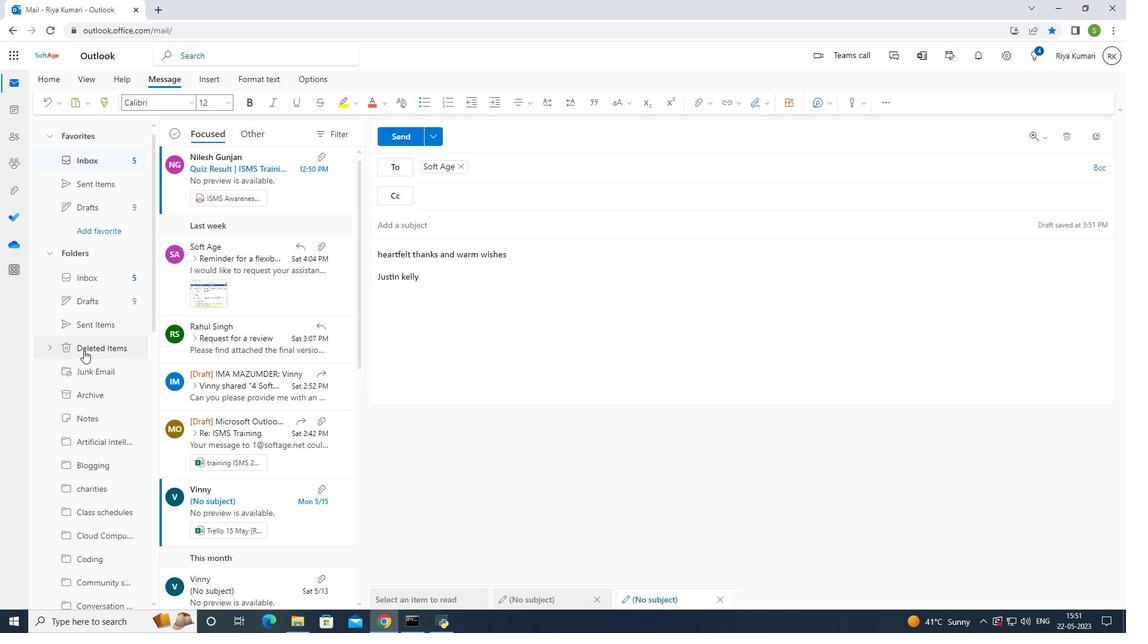 
Action: Mouse scrolled (84, 350) with delta (0, 0)
Screenshot: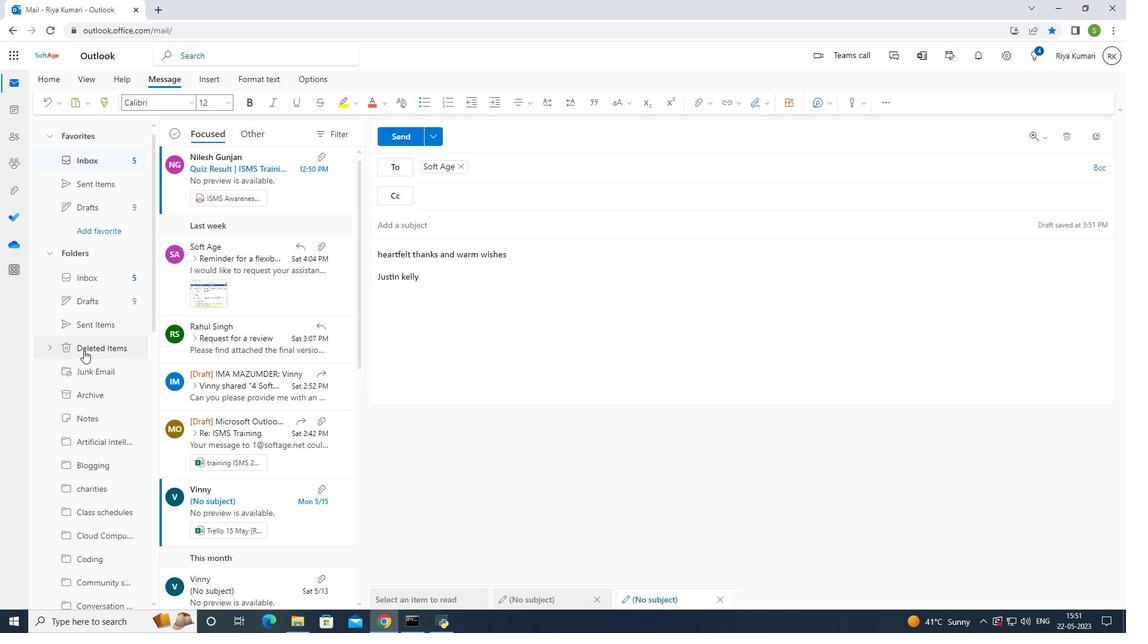 
Action: Mouse scrolled (84, 350) with delta (0, 0)
Screenshot: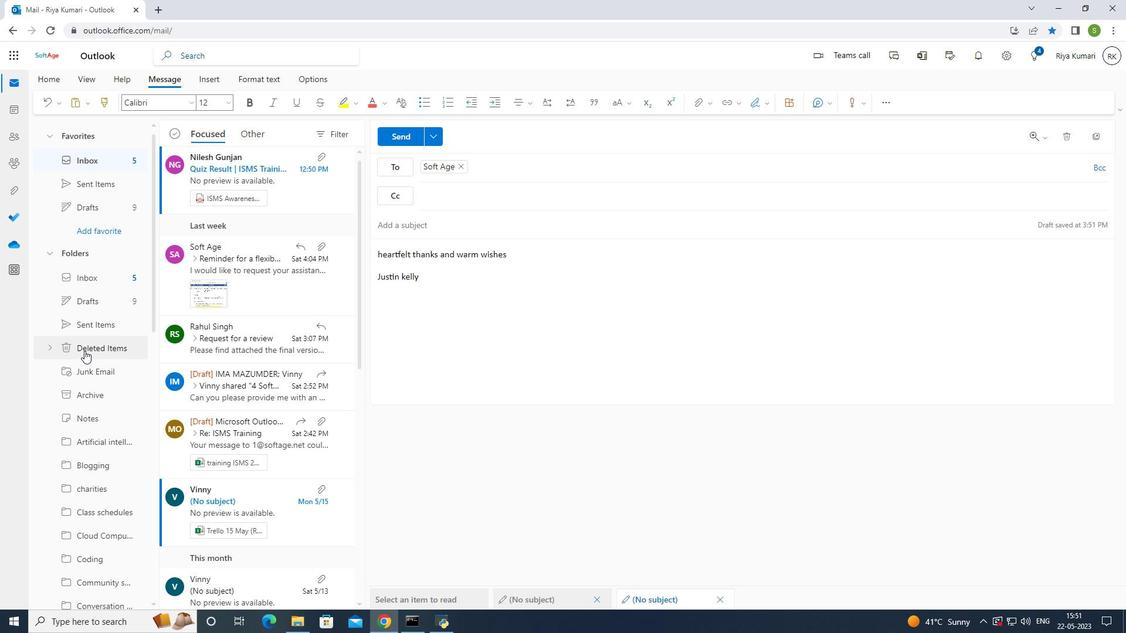 
Action: Mouse moved to (84, 350)
Screenshot: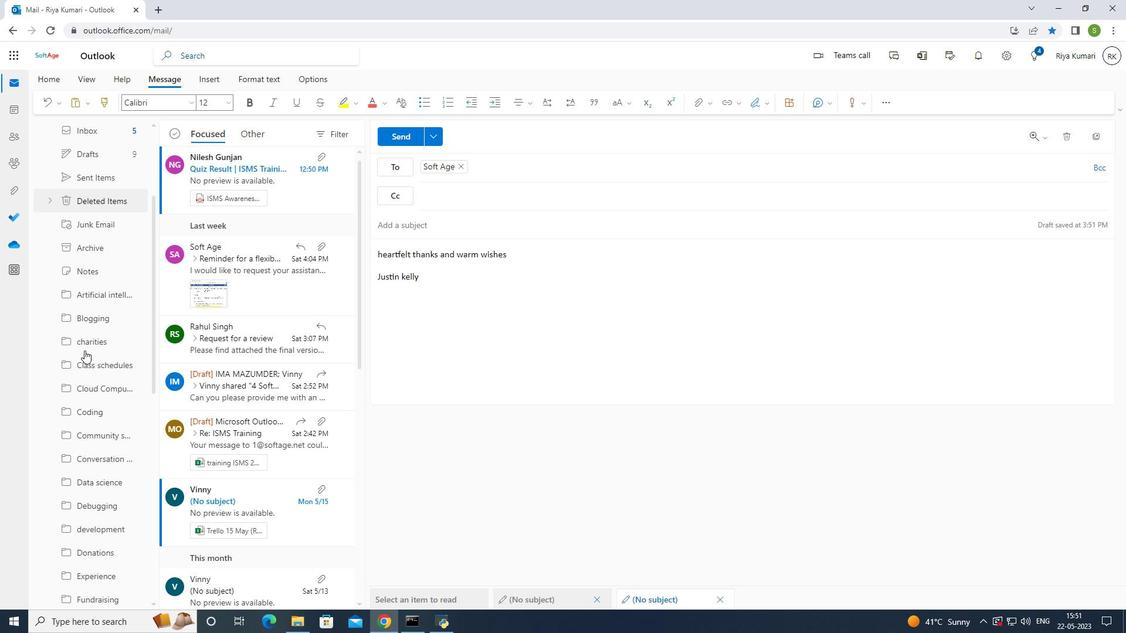 
Action: Mouse scrolled (84, 350) with delta (0, 0)
Screenshot: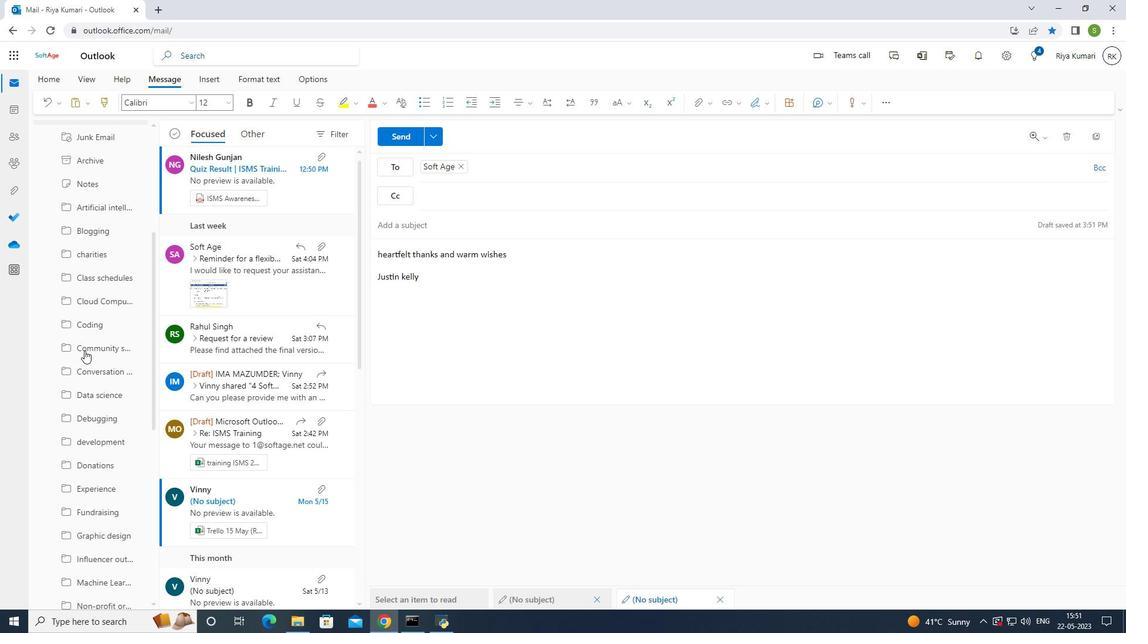 
Action: Mouse scrolled (84, 350) with delta (0, 0)
Screenshot: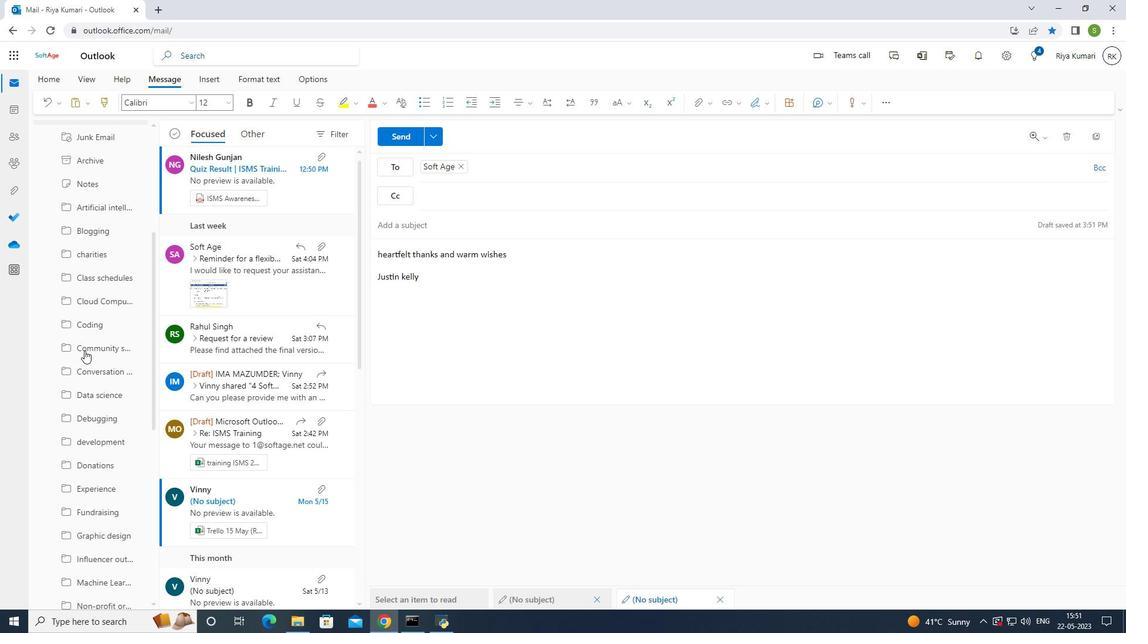 
Action: Mouse scrolled (84, 350) with delta (0, 0)
Screenshot: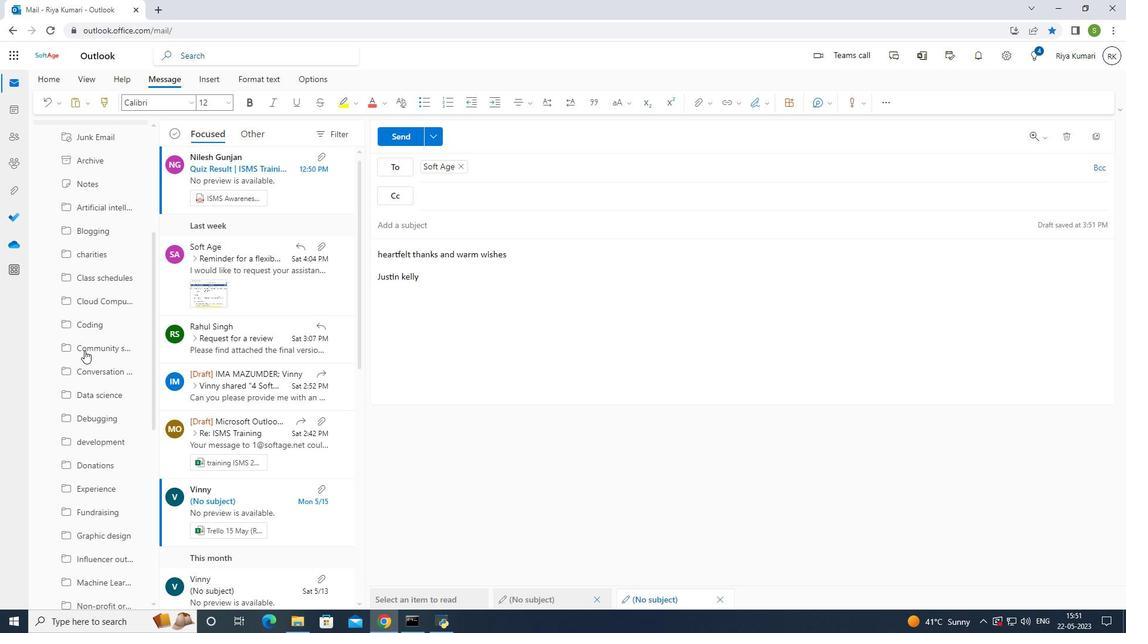 
Action: Mouse scrolled (84, 350) with delta (0, 0)
Screenshot: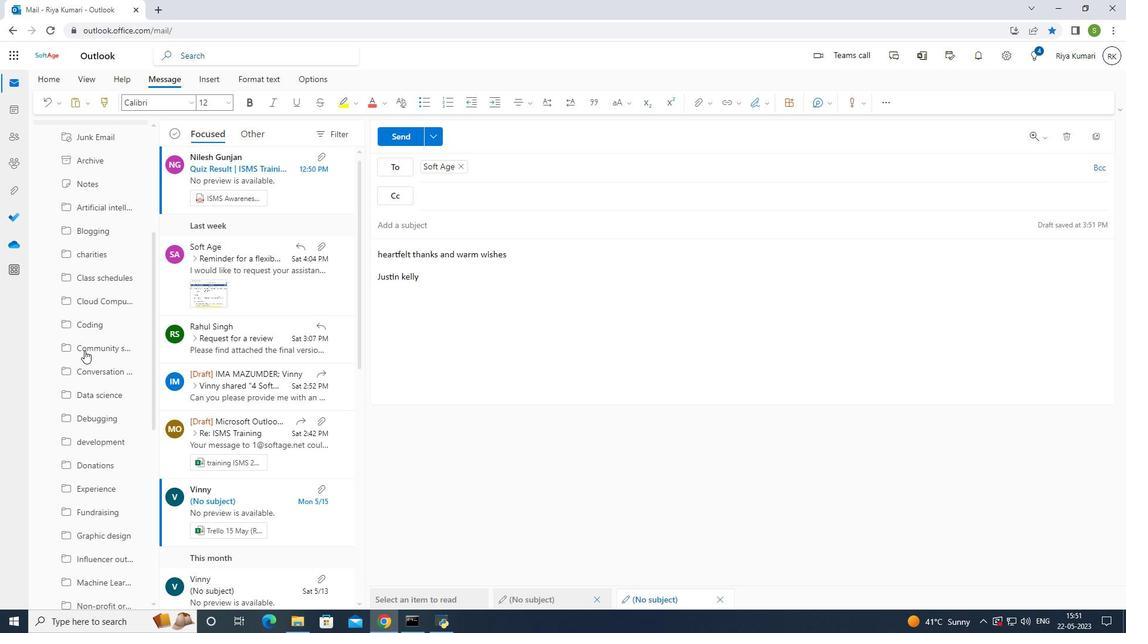 
Action: Mouse moved to (85, 350)
Screenshot: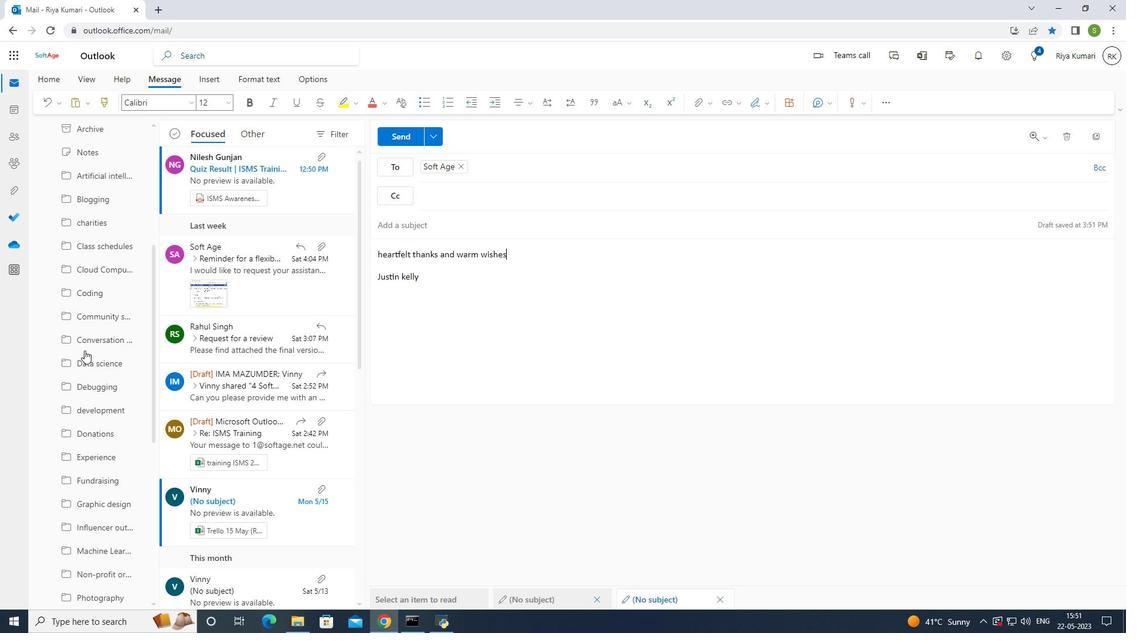 
Action: Mouse scrolled (85, 350) with delta (0, 0)
Screenshot: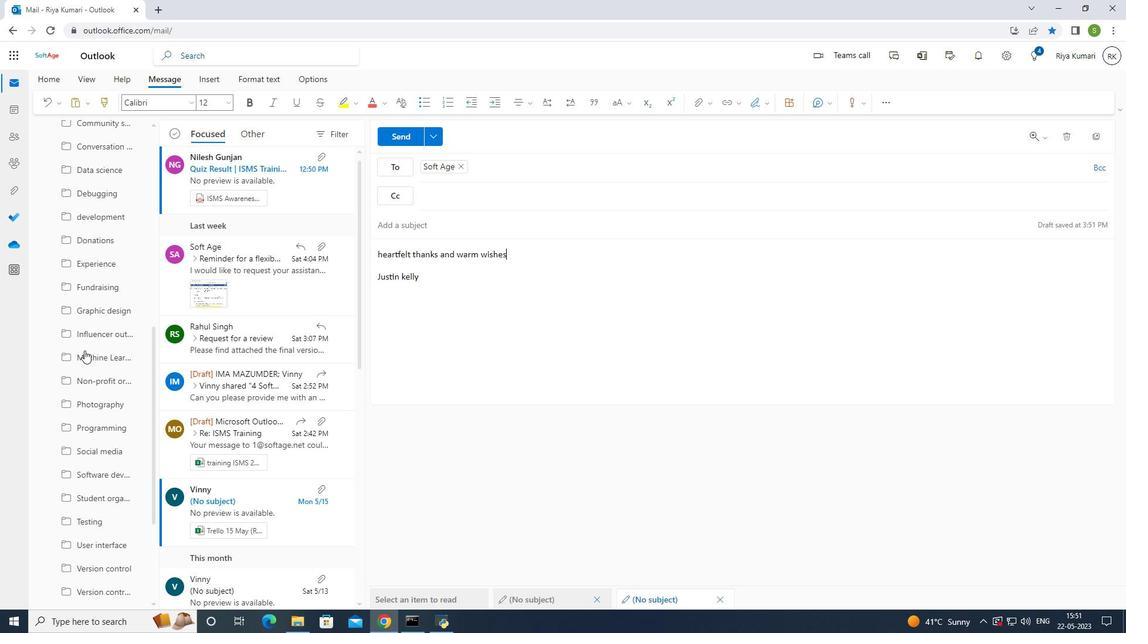 
Action: Mouse scrolled (85, 350) with delta (0, 0)
Screenshot: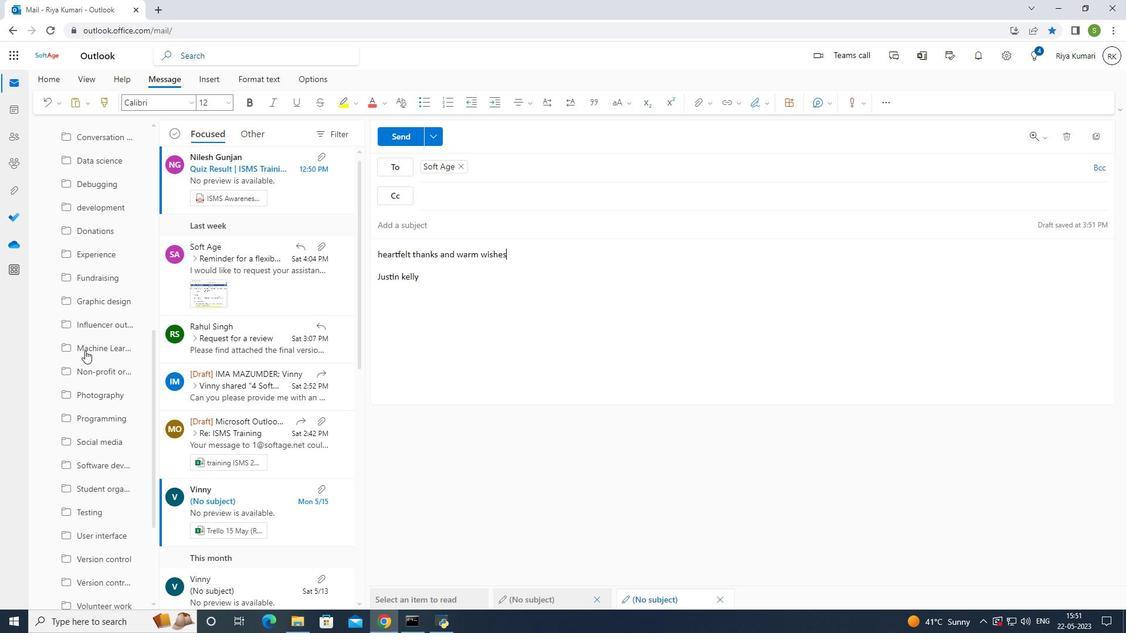 
Action: Mouse scrolled (85, 350) with delta (0, 0)
Screenshot: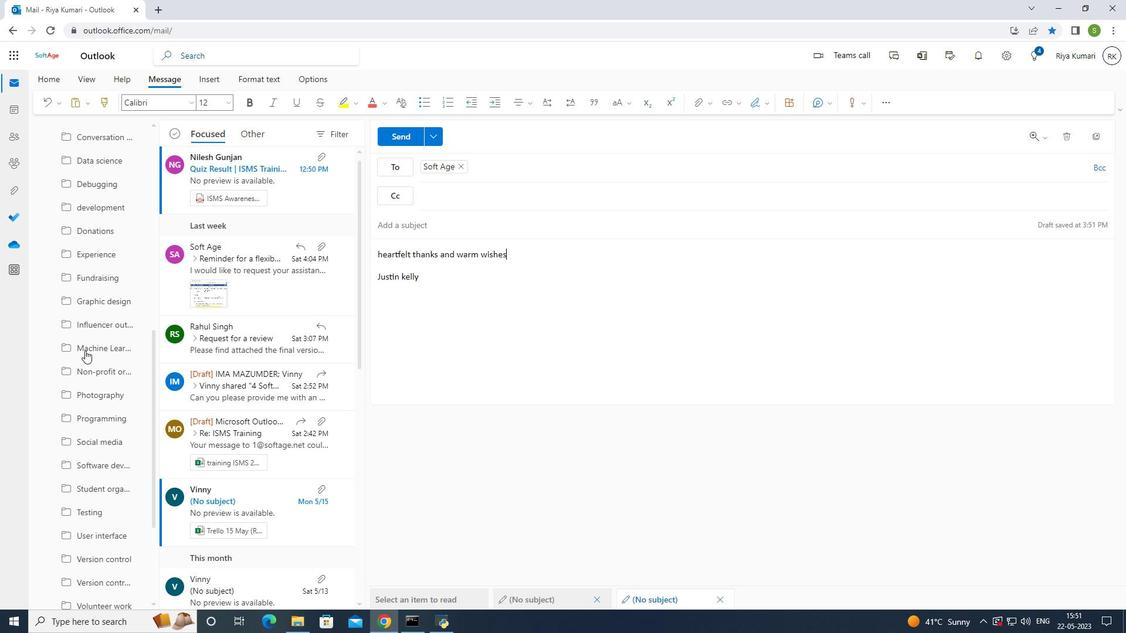 
Action: Mouse moved to (87, 346)
Screenshot: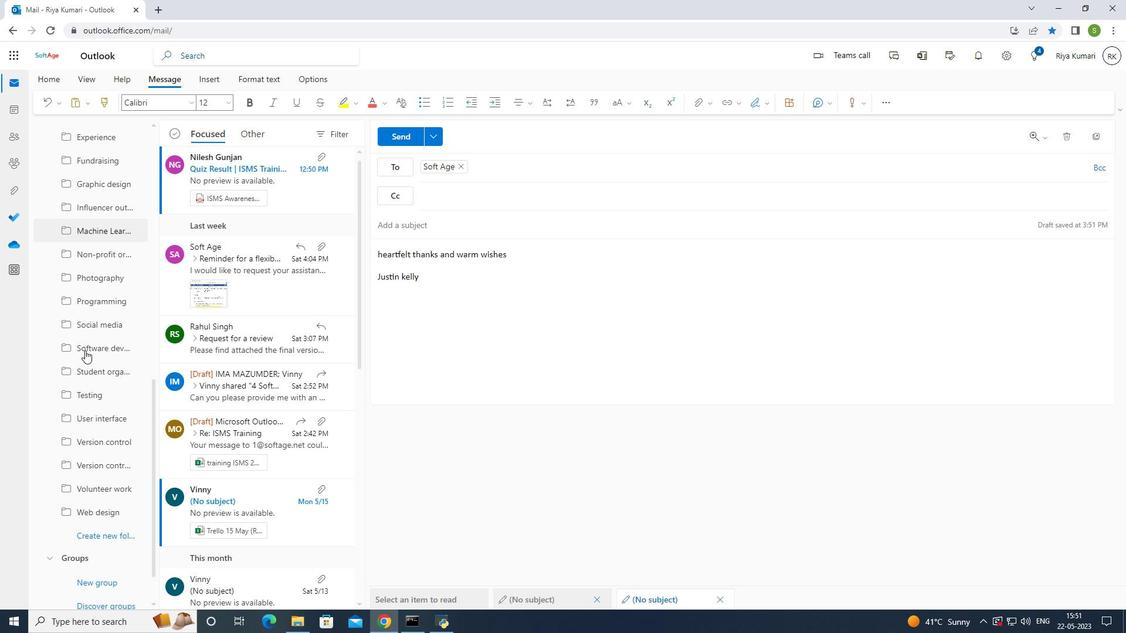 
Action: Mouse scrolled (87, 346) with delta (0, 0)
Screenshot: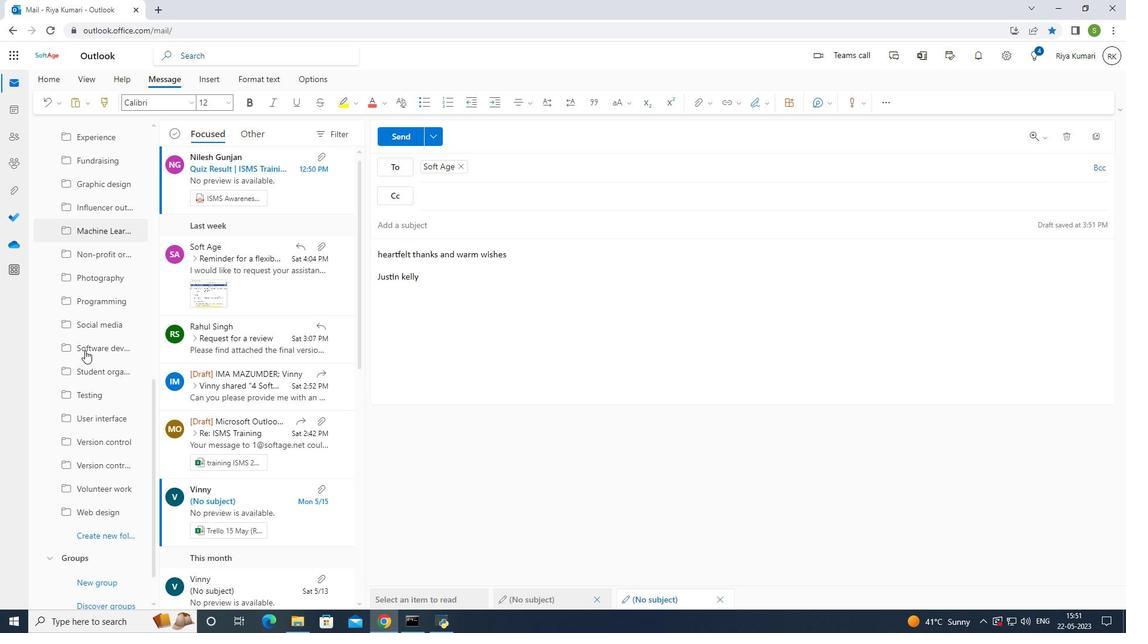 
Action: Mouse scrolled (87, 346) with delta (0, 0)
Screenshot: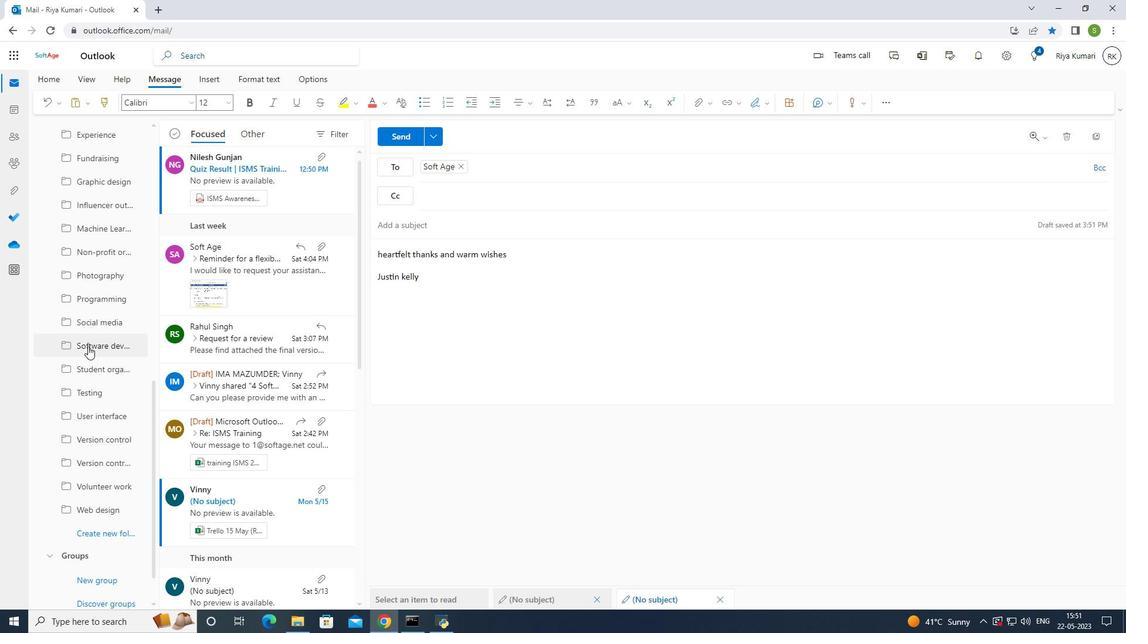 
Action: Mouse scrolled (87, 346) with delta (0, 0)
Screenshot: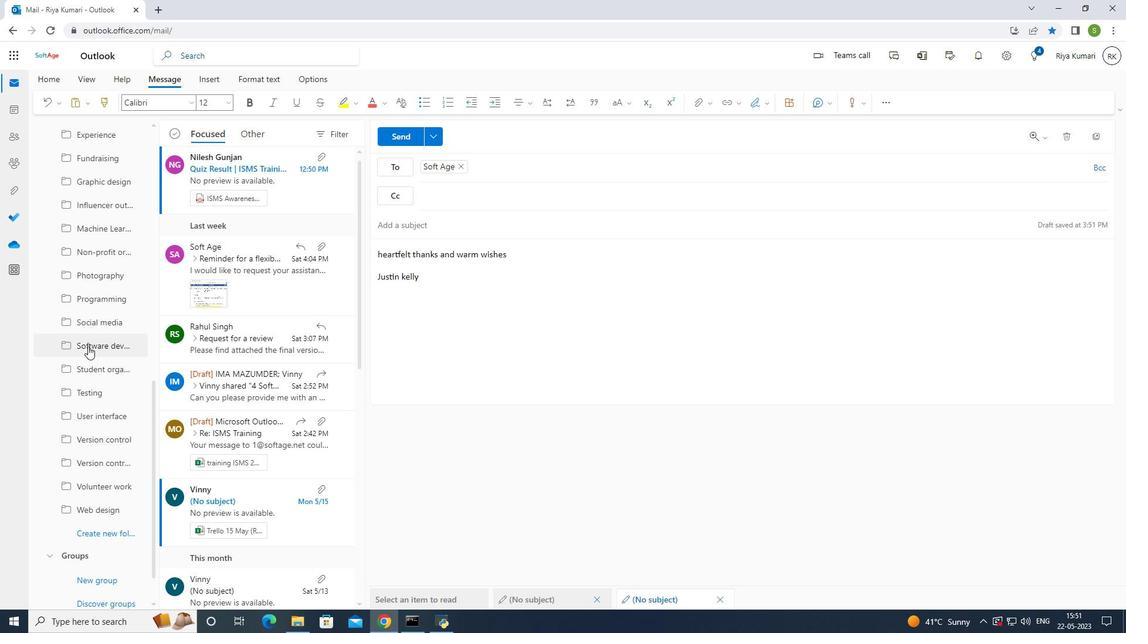 
Action: Mouse scrolled (87, 346) with delta (0, 0)
Screenshot: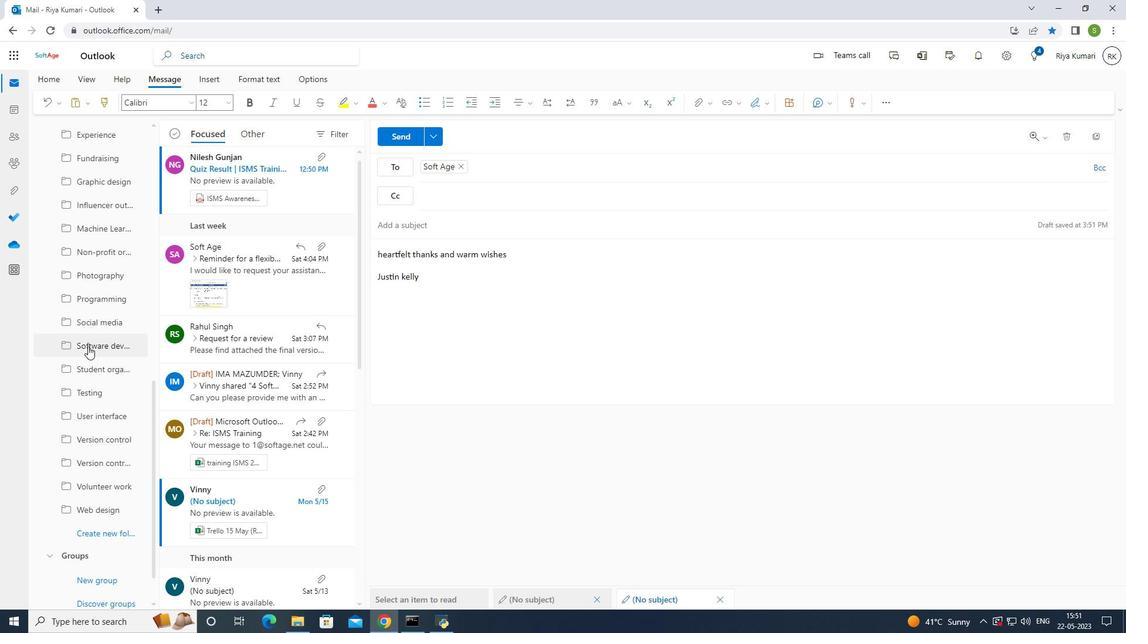 
Action: Mouse scrolled (87, 346) with delta (0, 0)
Screenshot: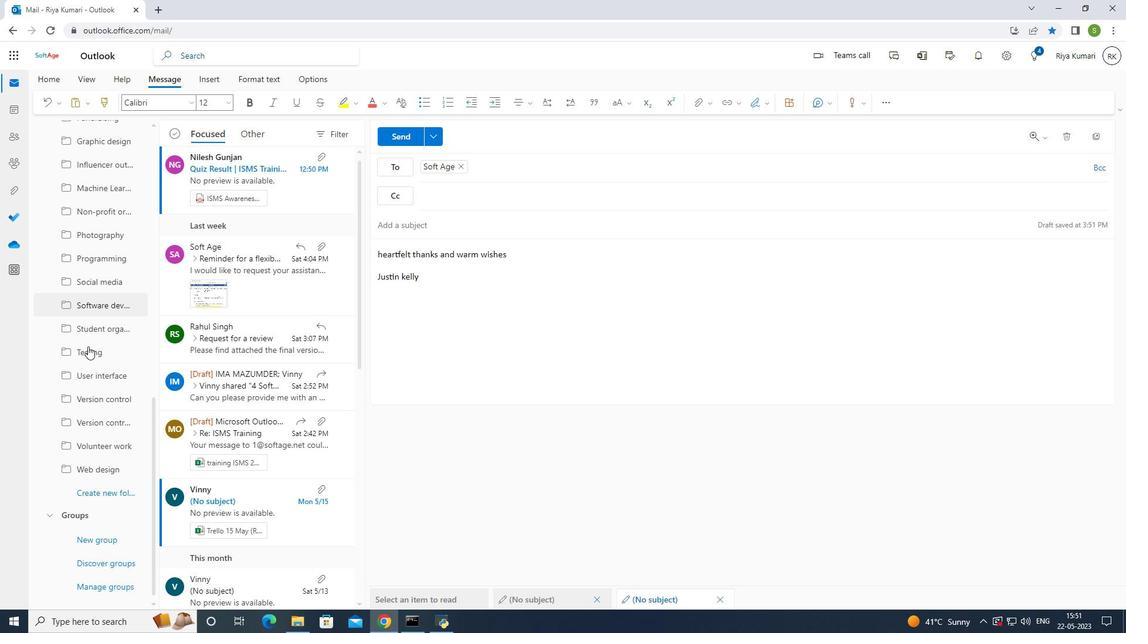 
Action: Mouse scrolled (87, 346) with delta (0, 0)
Screenshot: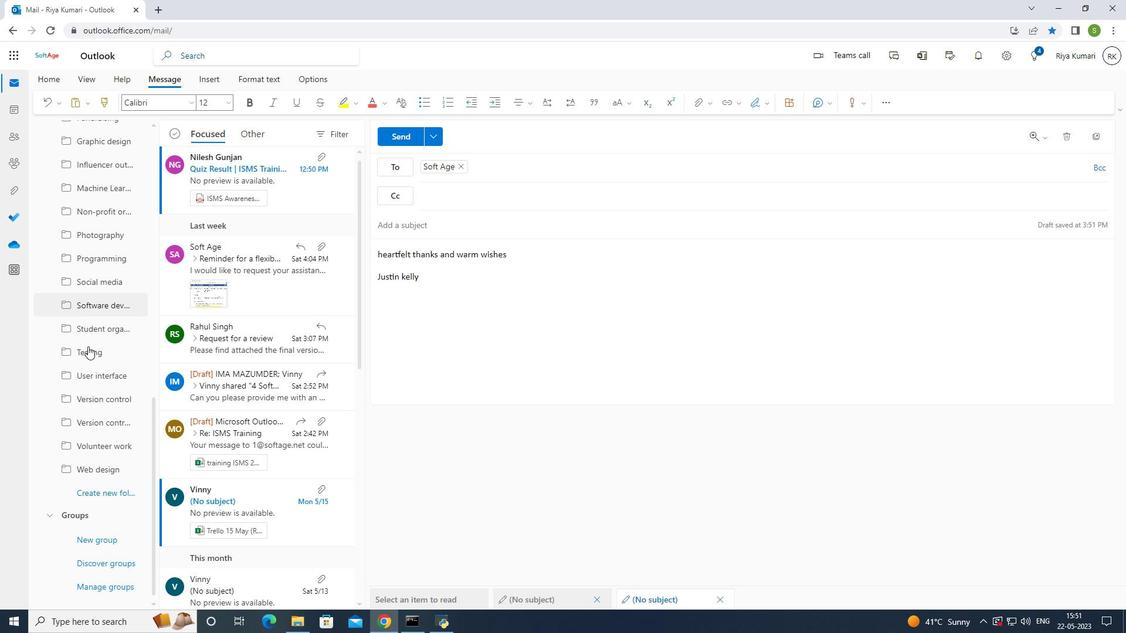
Action: Mouse scrolled (87, 346) with delta (0, 0)
Screenshot: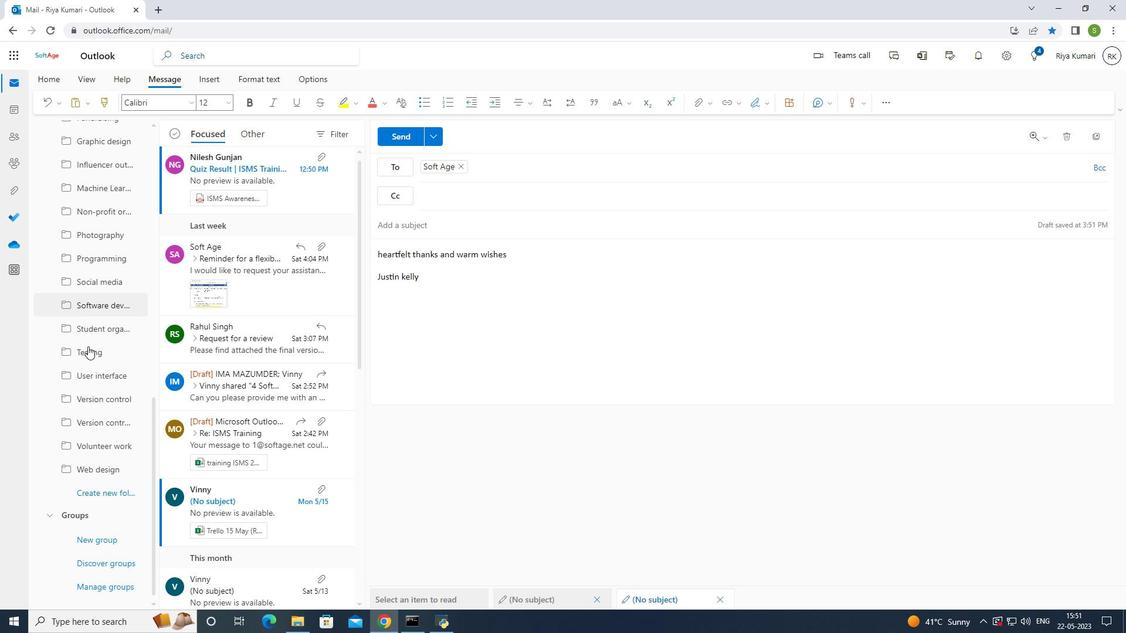 
Action: Mouse moved to (110, 483)
Screenshot: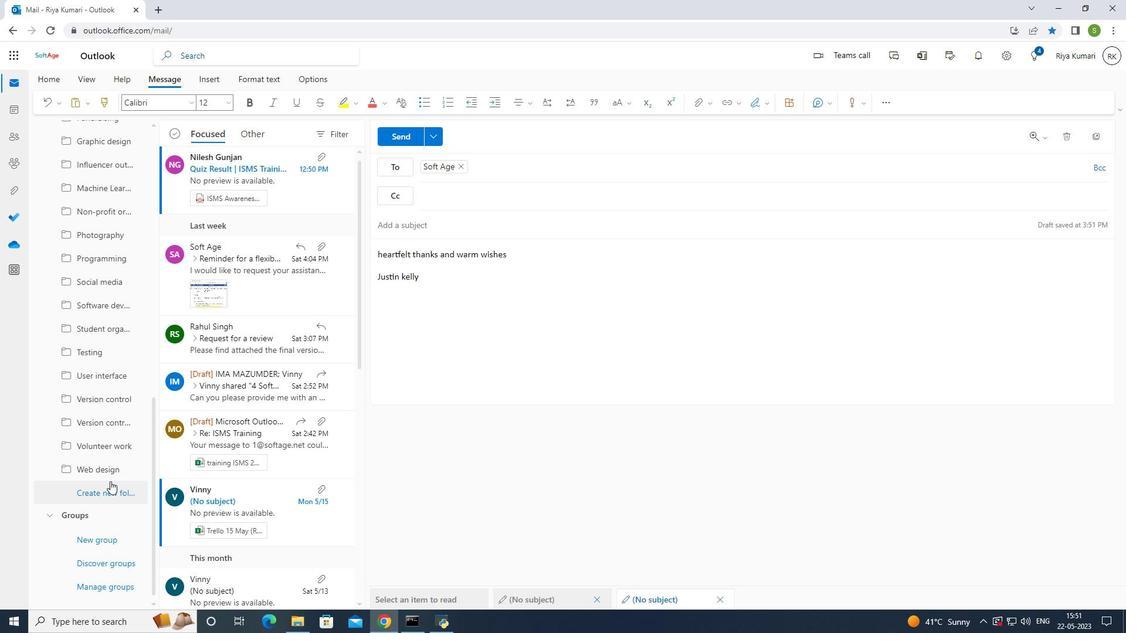 
Action: Mouse pressed left at (110, 483)
Screenshot: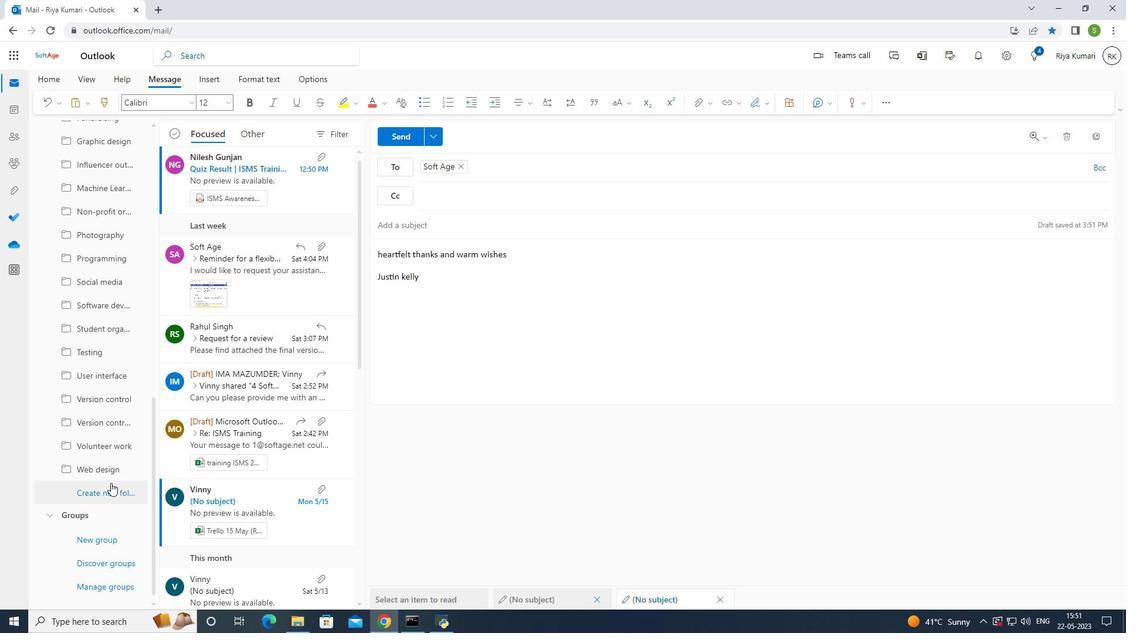 
Action: Mouse moved to (152, 406)
Screenshot: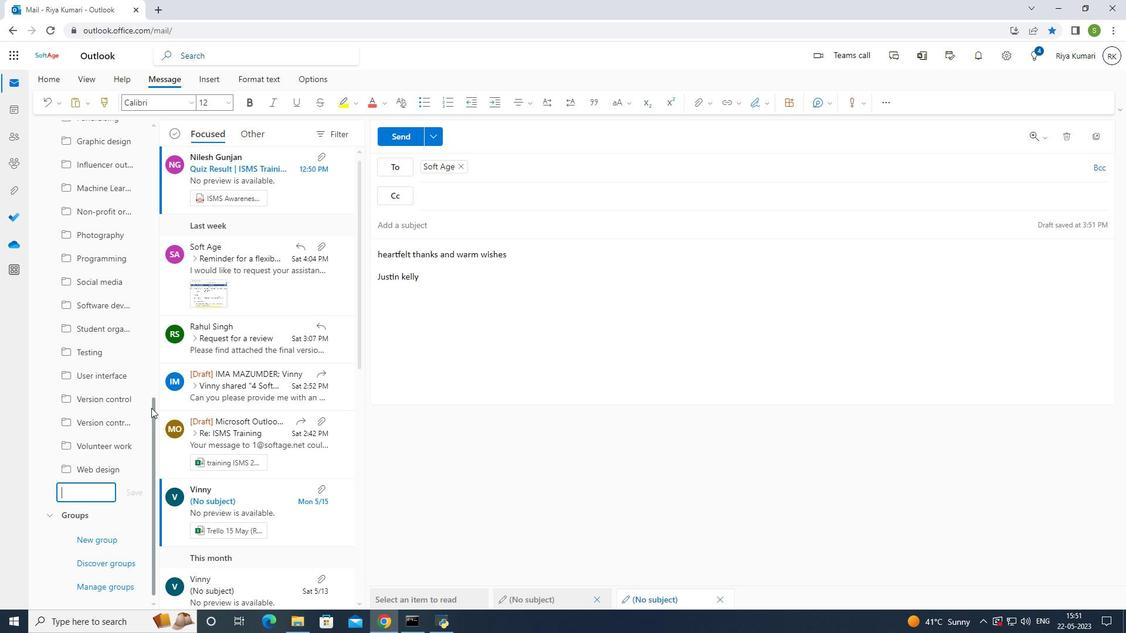 
Action: Key pressed <Key.shift>Big<Key.space><Key.shift>data
Screenshot: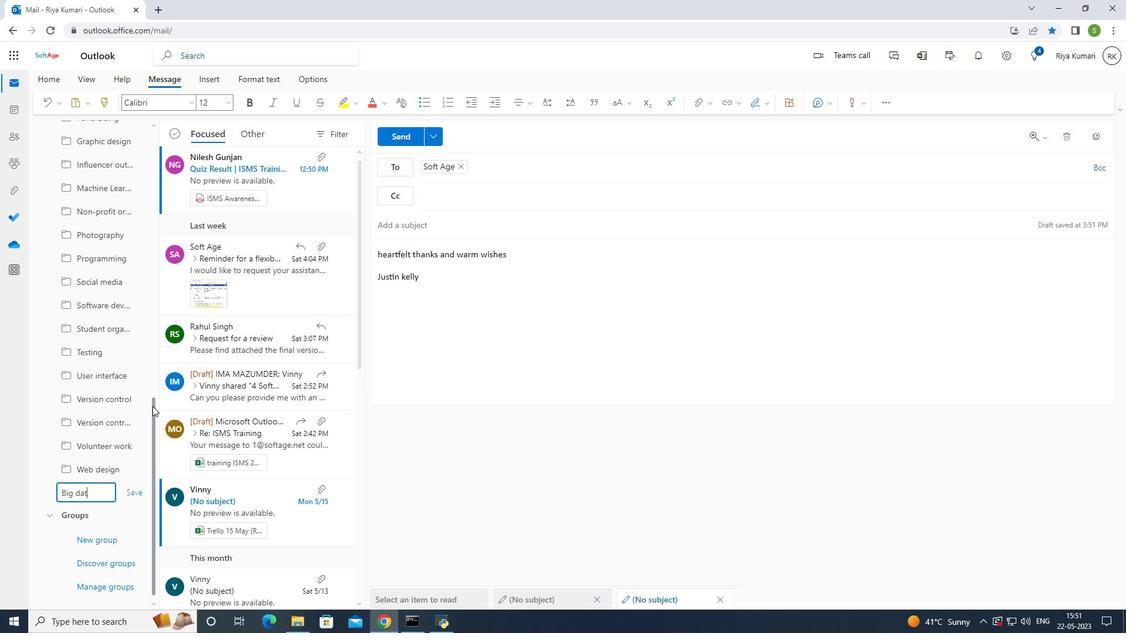 
Action: Mouse moved to (127, 487)
Screenshot: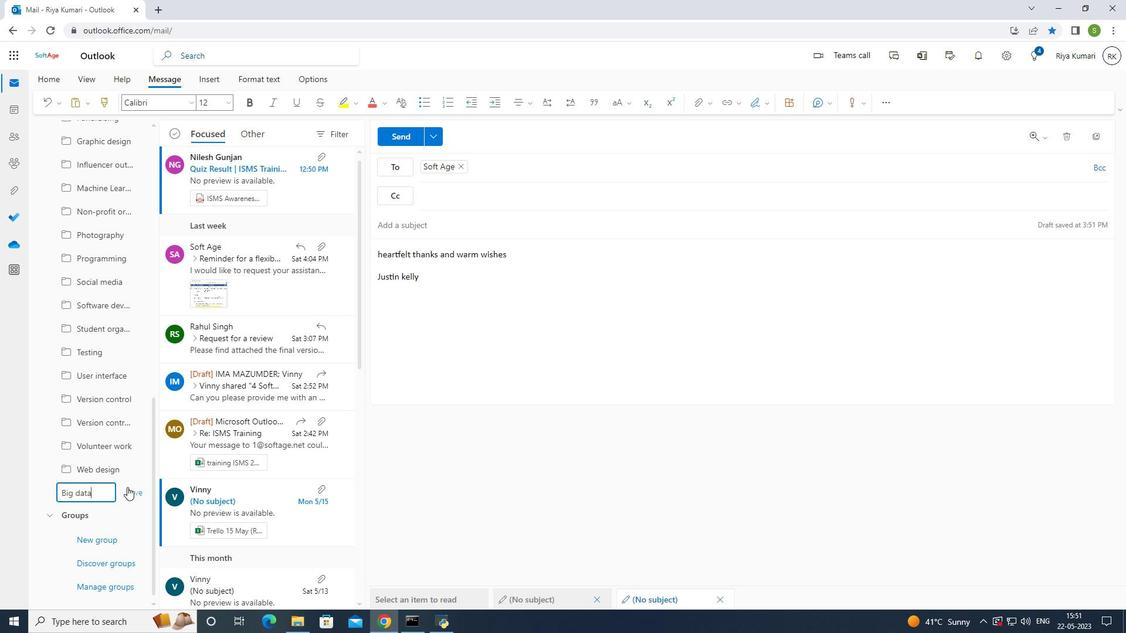 
Action: Mouse pressed left at (127, 487)
Screenshot: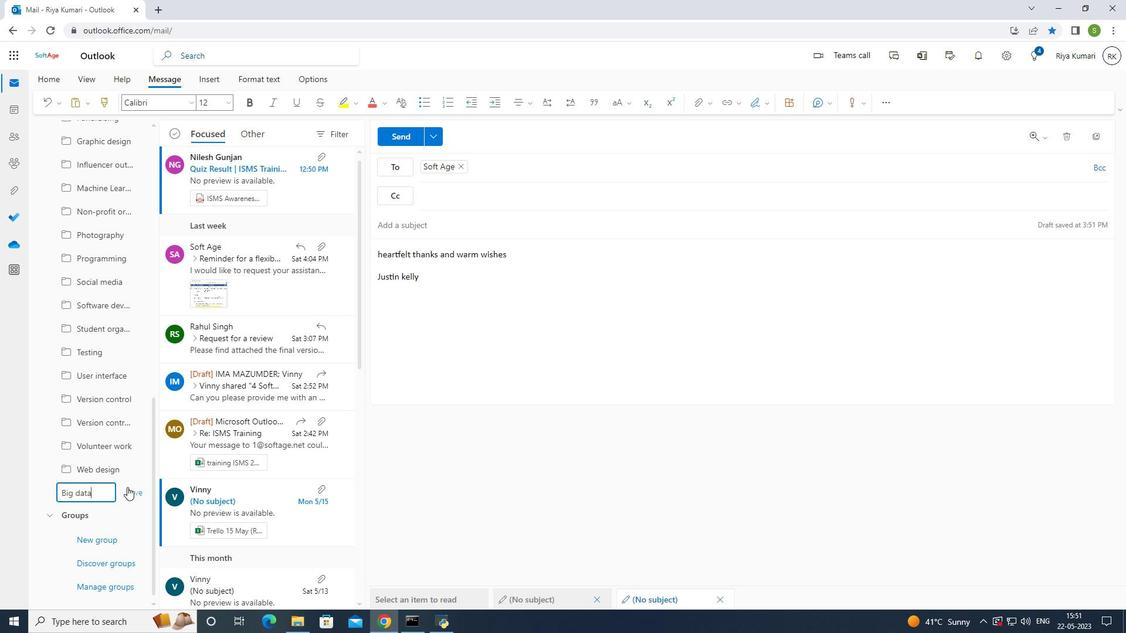 
Action: Mouse moved to (403, 141)
Screenshot: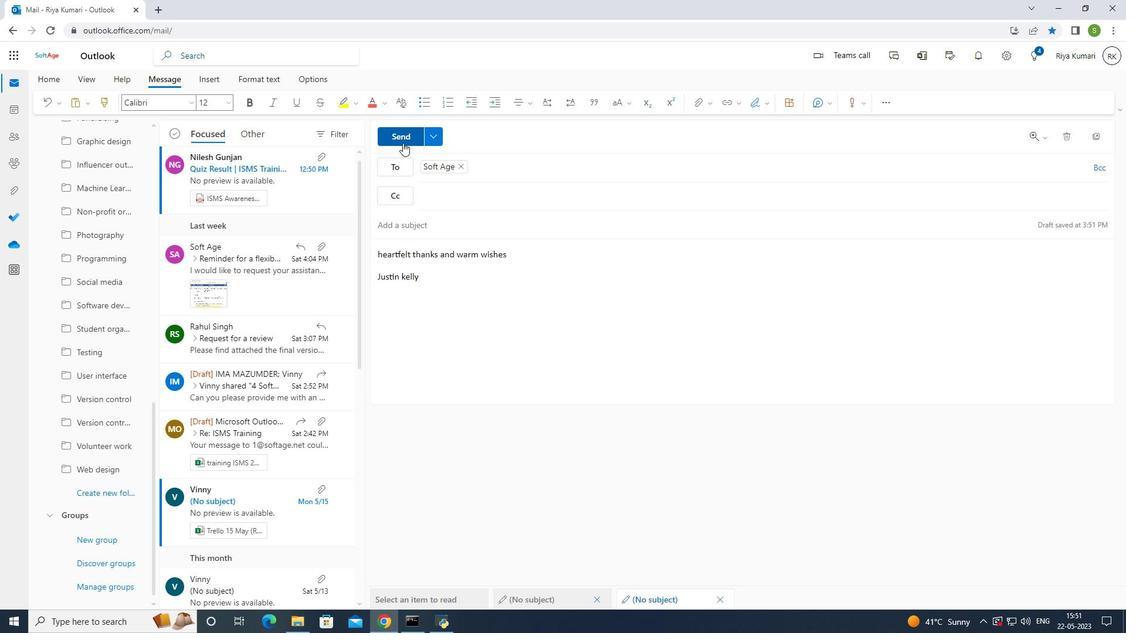 
Action: Mouse pressed left at (403, 141)
Screenshot: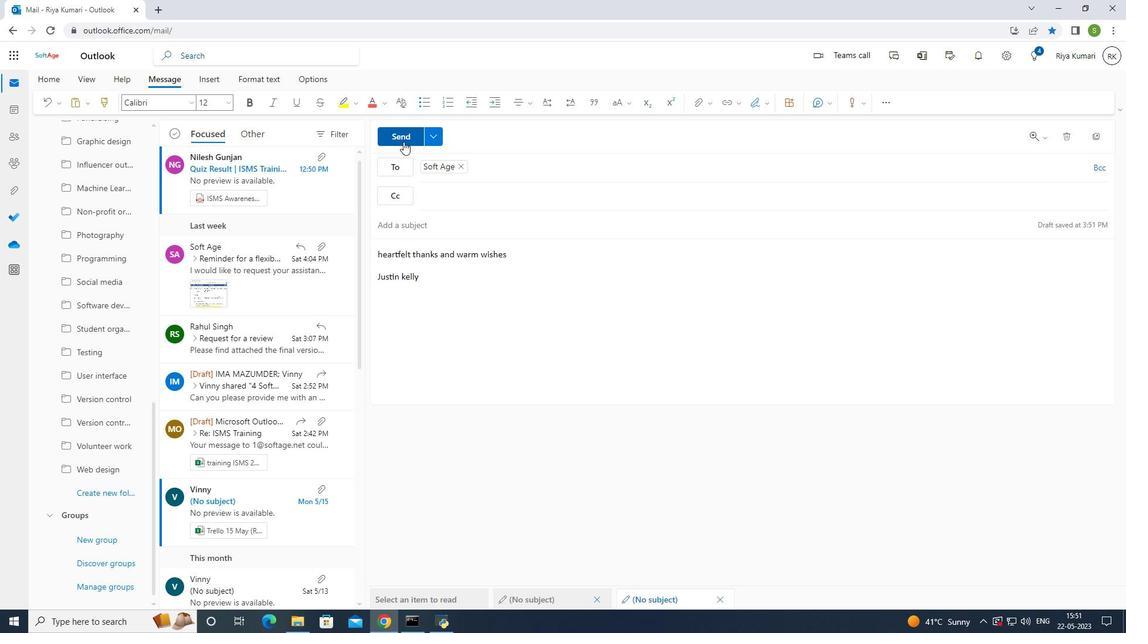 
Action: Mouse moved to (548, 356)
Screenshot: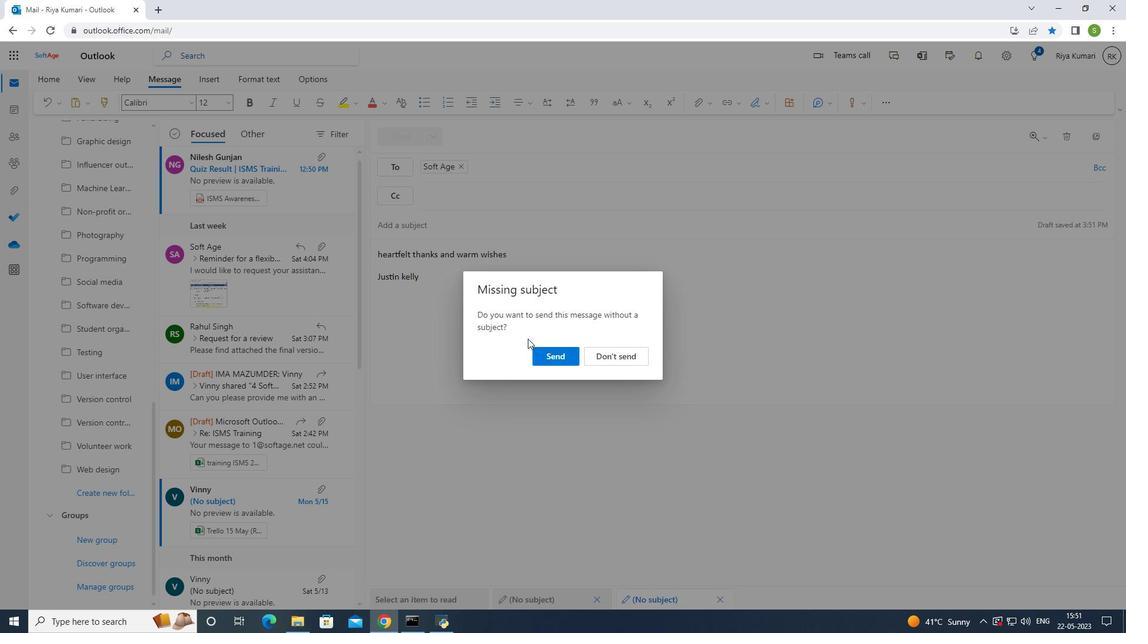 
Action: Mouse pressed left at (548, 356)
Screenshot: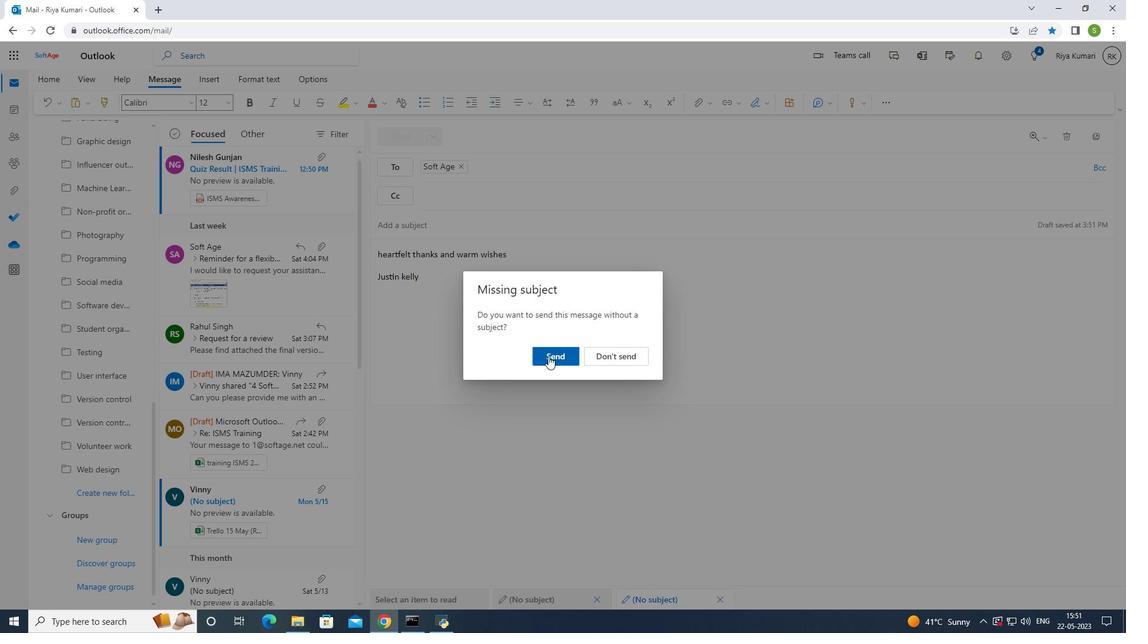
Action: Mouse moved to (550, 353)
Screenshot: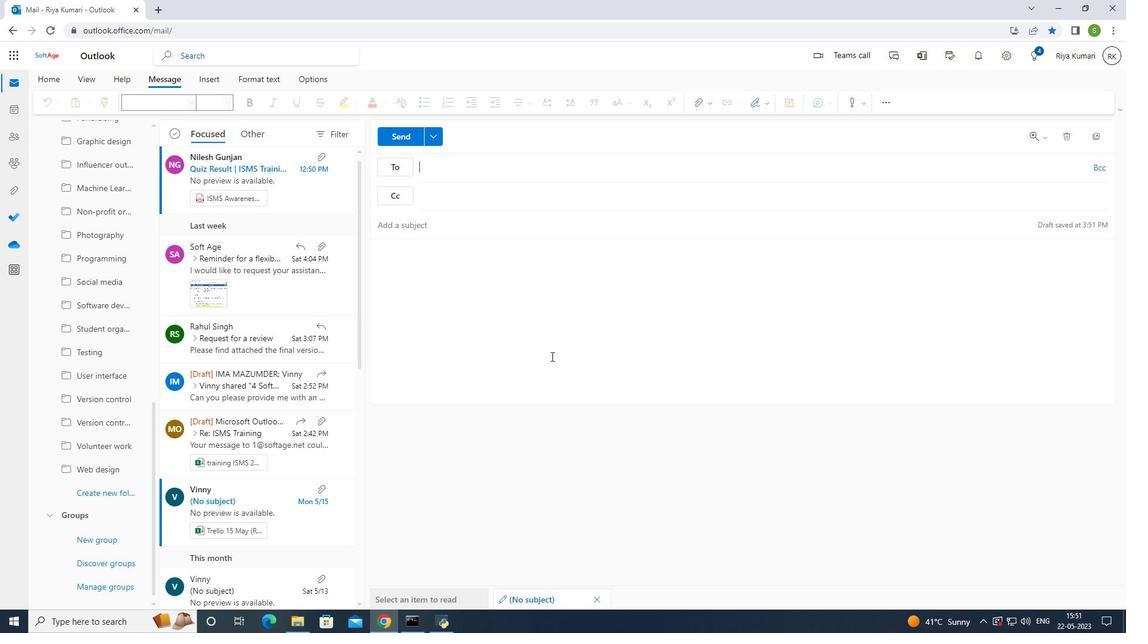 
